 Task: Add the paused flows component in the site builder.
Action: Mouse moved to (1302, 97)
Screenshot: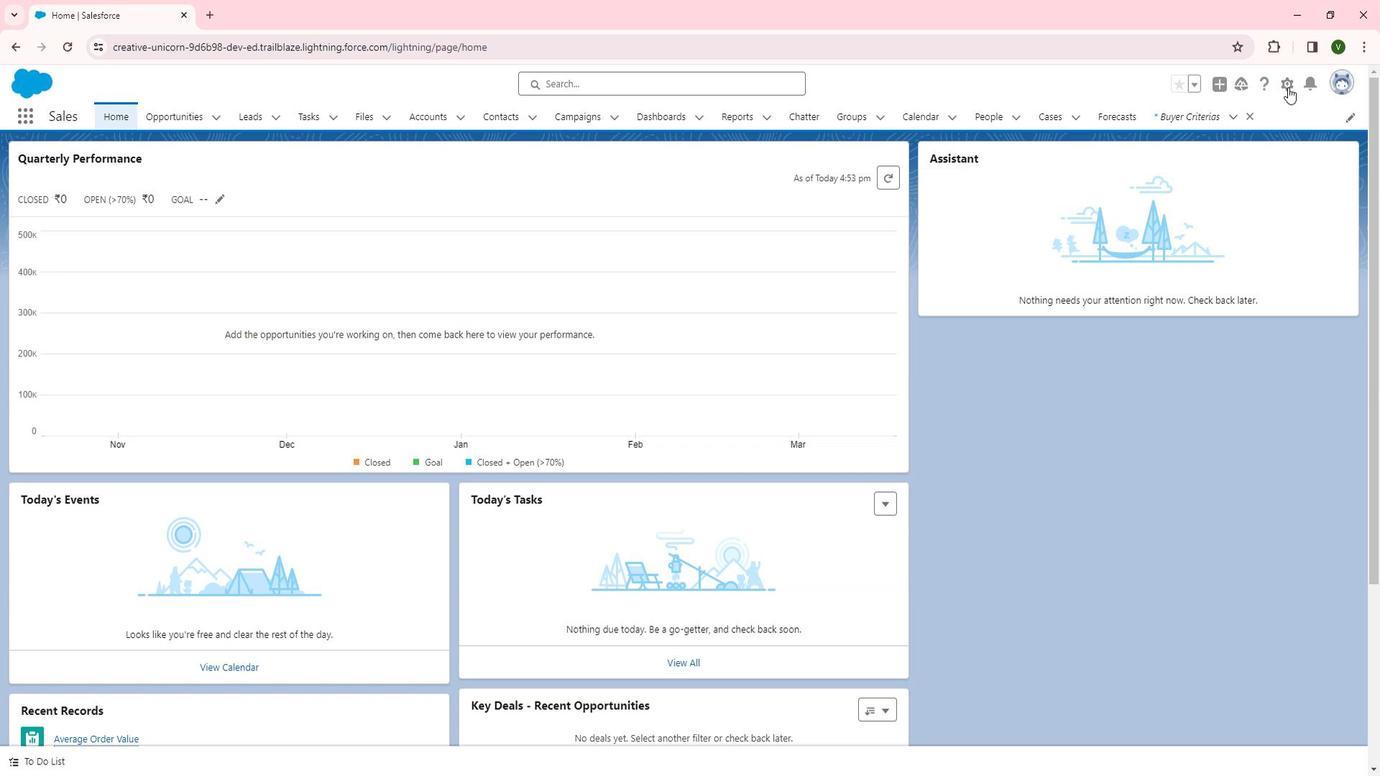 
Action: Mouse pressed left at (1302, 97)
Screenshot: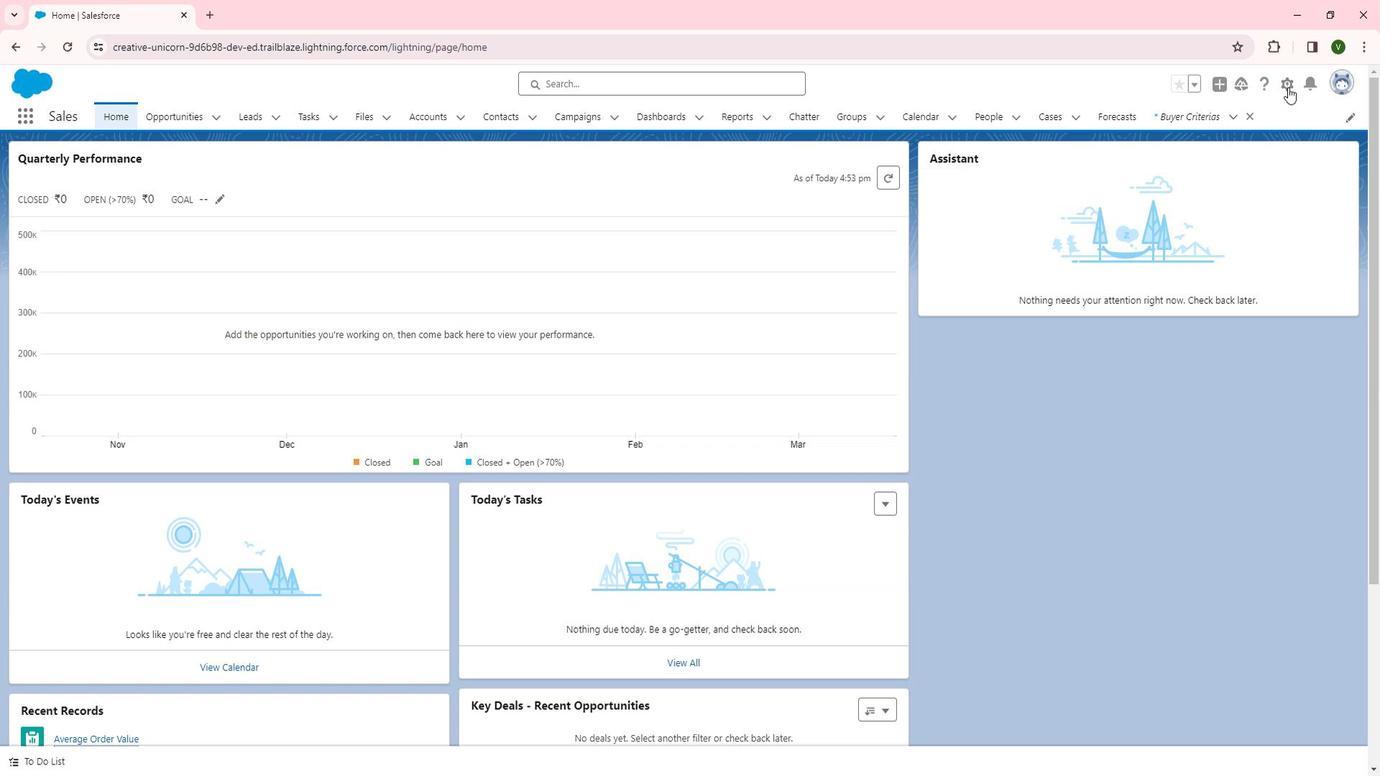 
Action: Mouse moved to (1238, 140)
Screenshot: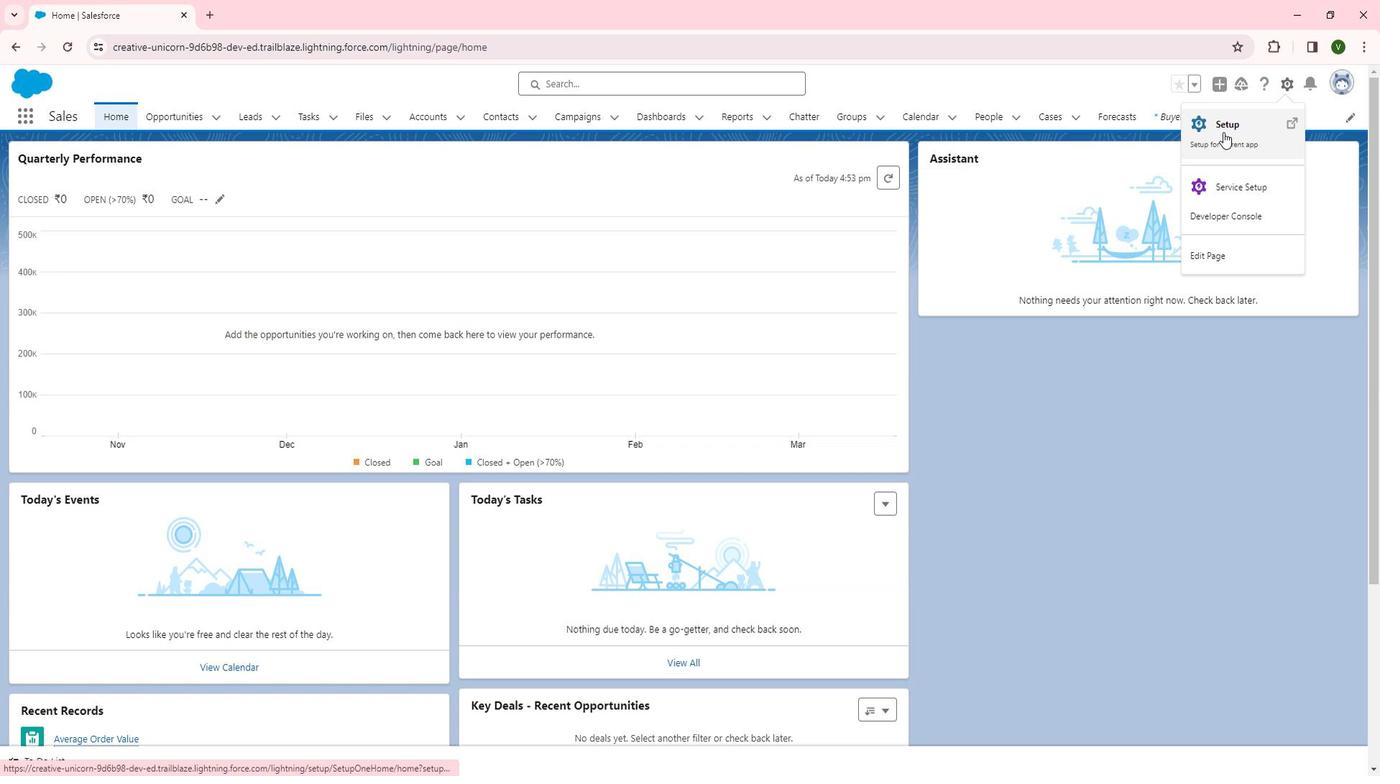 
Action: Mouse pressed left at (1238, 140)
Screenshot: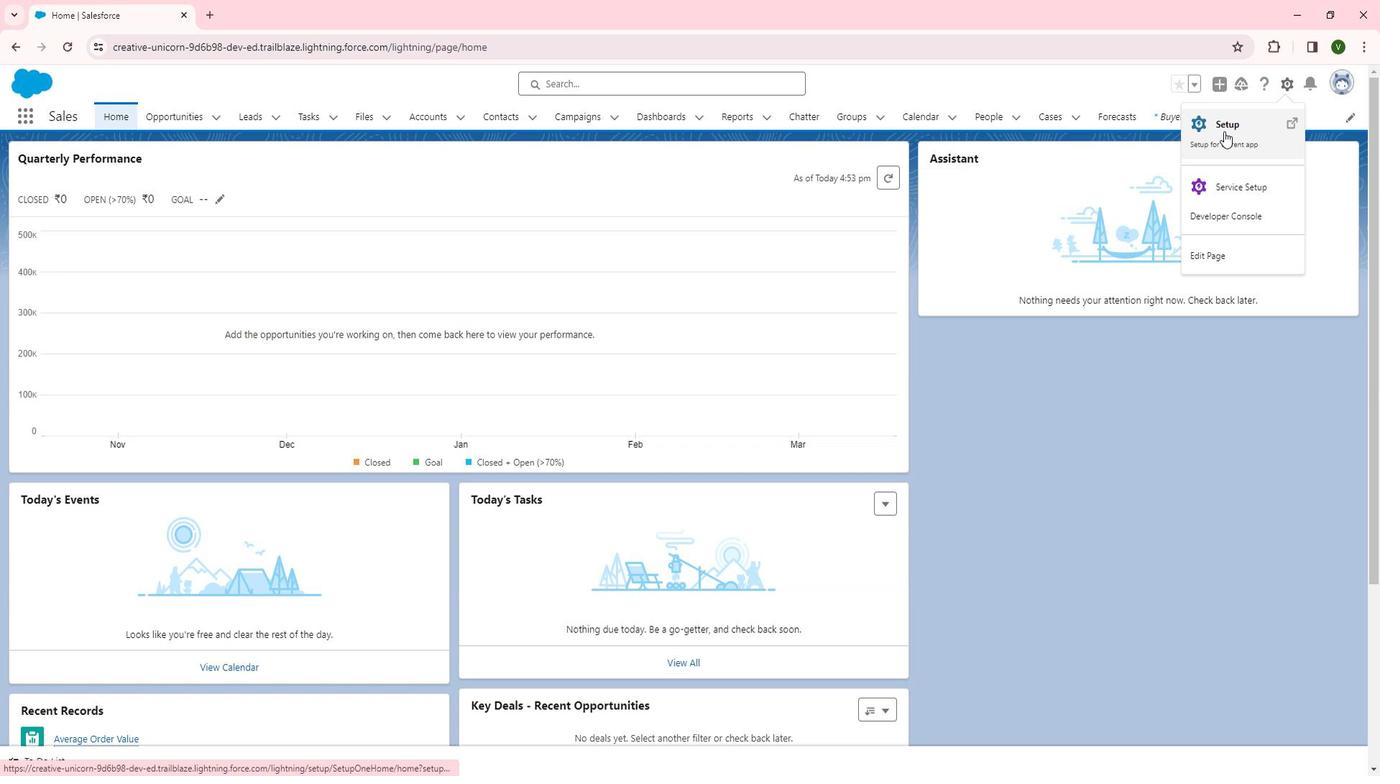 
Action: Mouse moved to (85, 512)
Screenshot: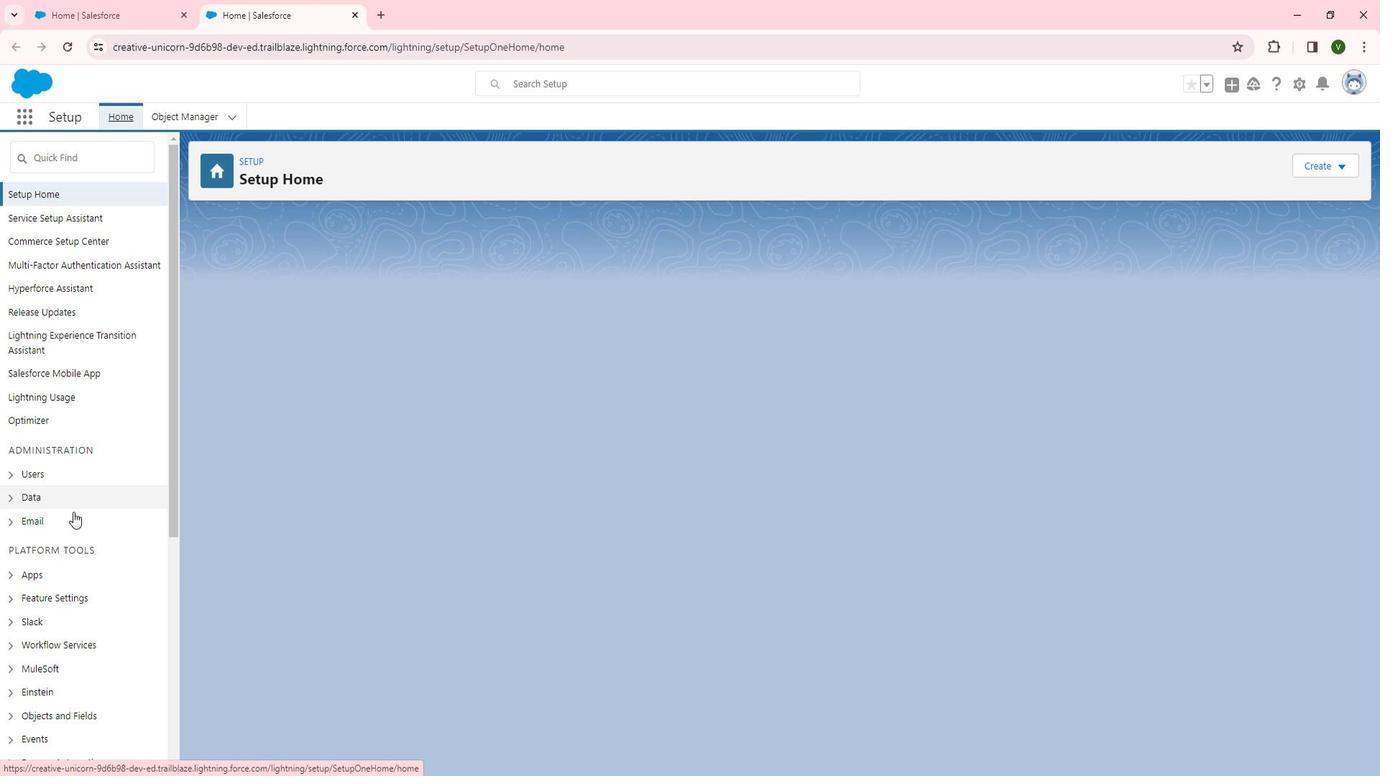 
Action: Mouse scrolled (85, 511) with delta (0, 0)
Screenshot: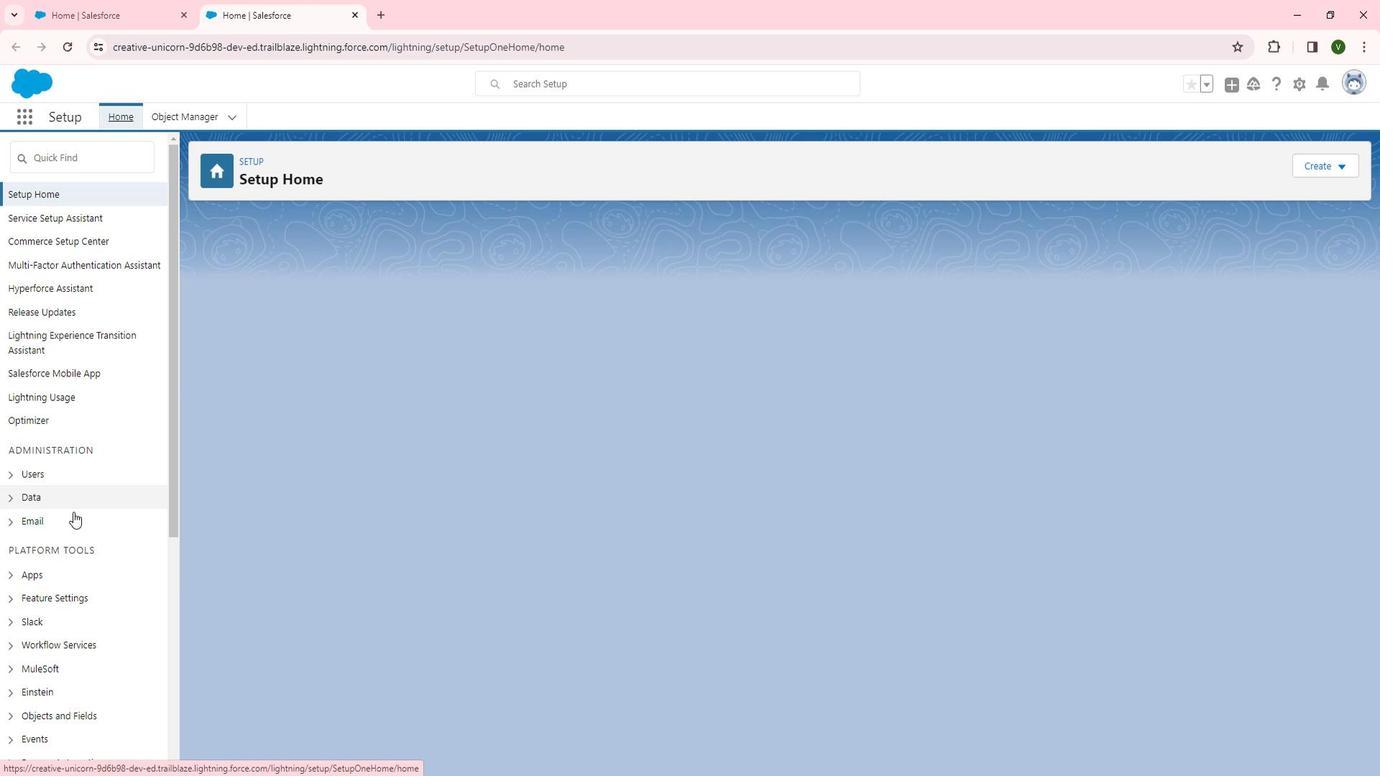 
Action: Mouse moved to (85, 512)
Screenshot: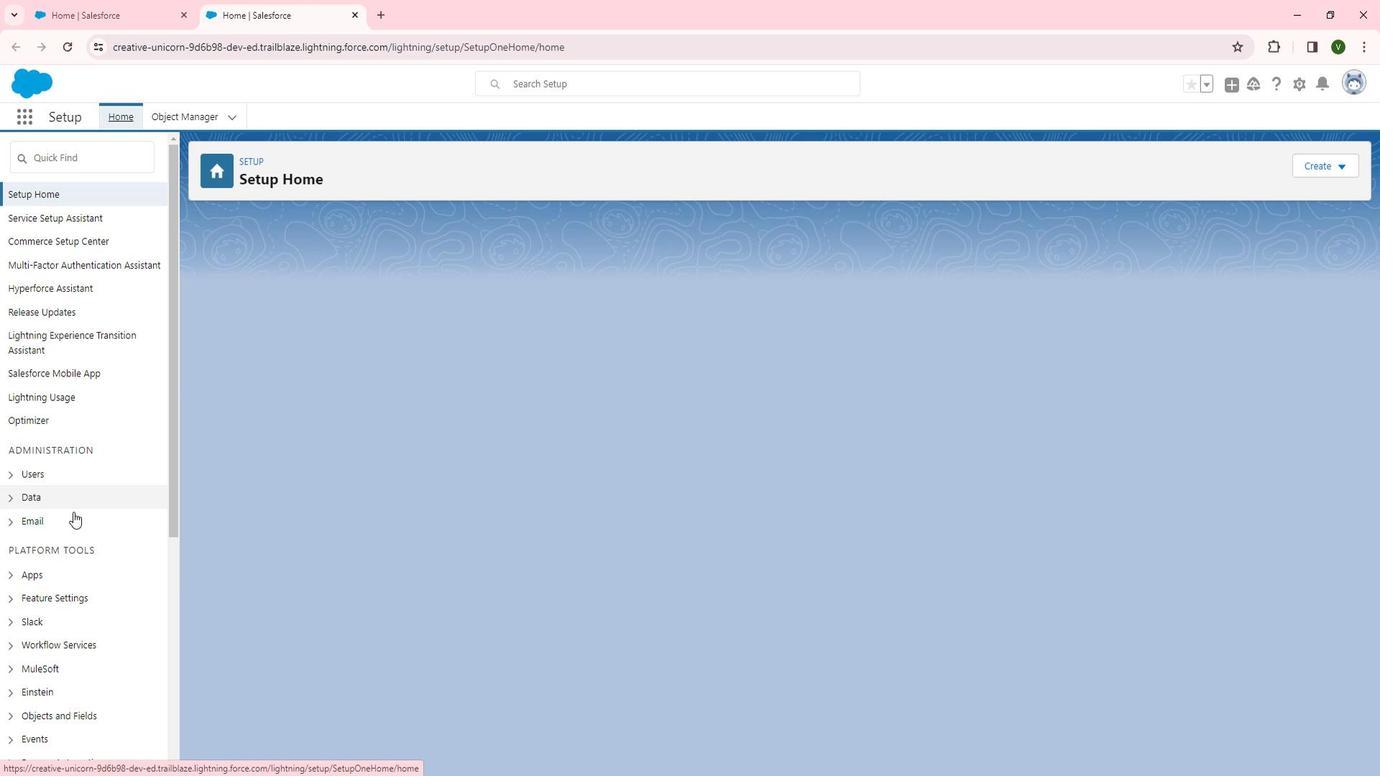 
Action: Mouse scrolled (85, 512) with delta (0, 0)
Screenshot: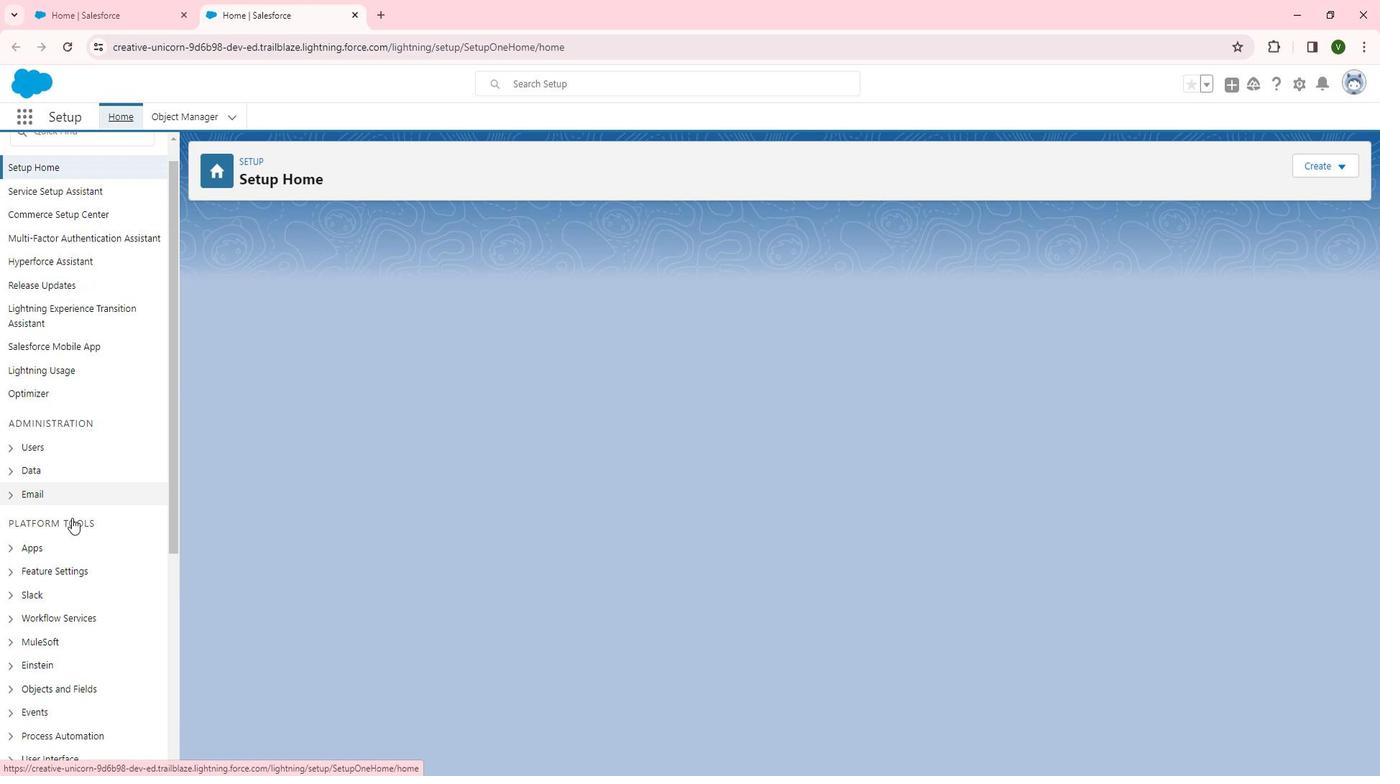 
Action: Mouse scrolled (85, 512) with delta (0, 0)
Screenshot: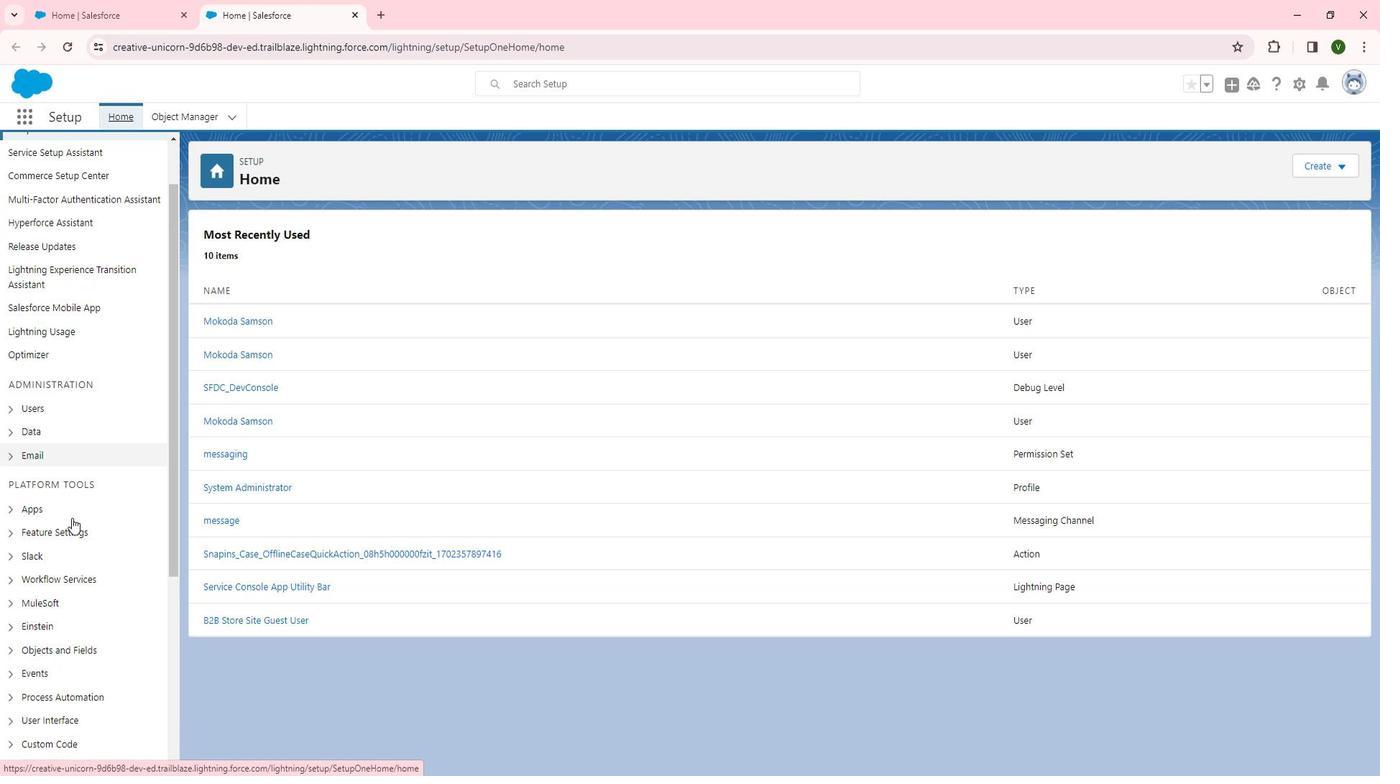 
Action: Mouse moved to (78, 377)
Screenshot: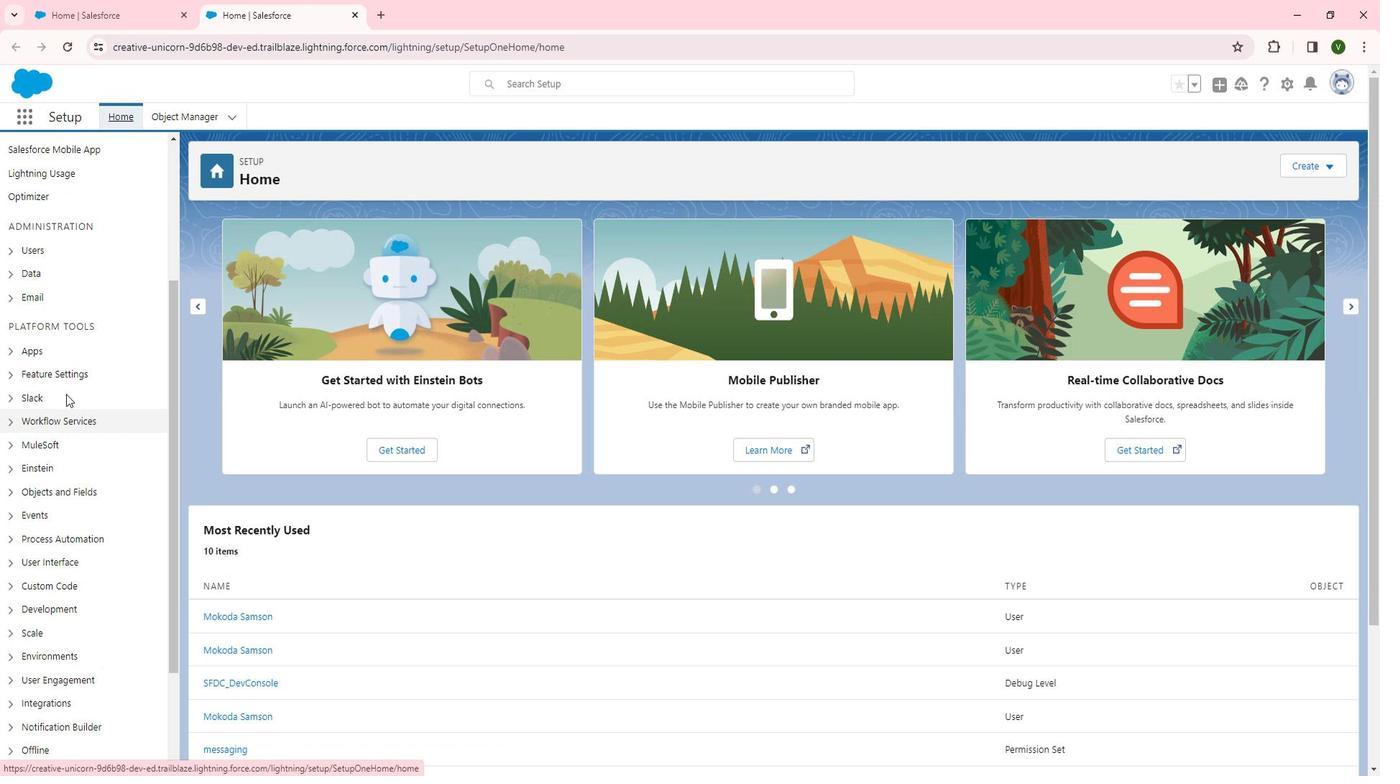 
Action: Mouse pressed left at (78, 377)
Screenshot: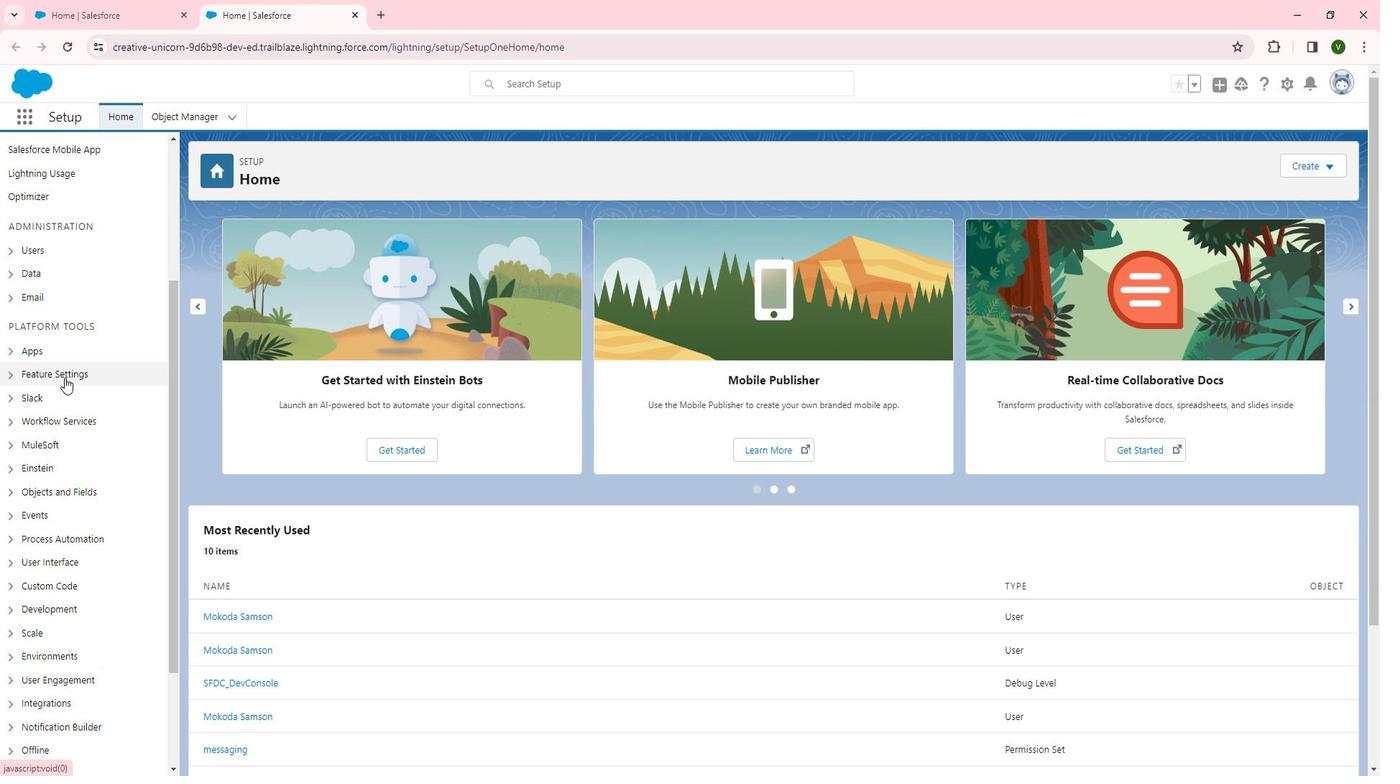 
Action: Mouse moved to (89, 404)
Screenshot: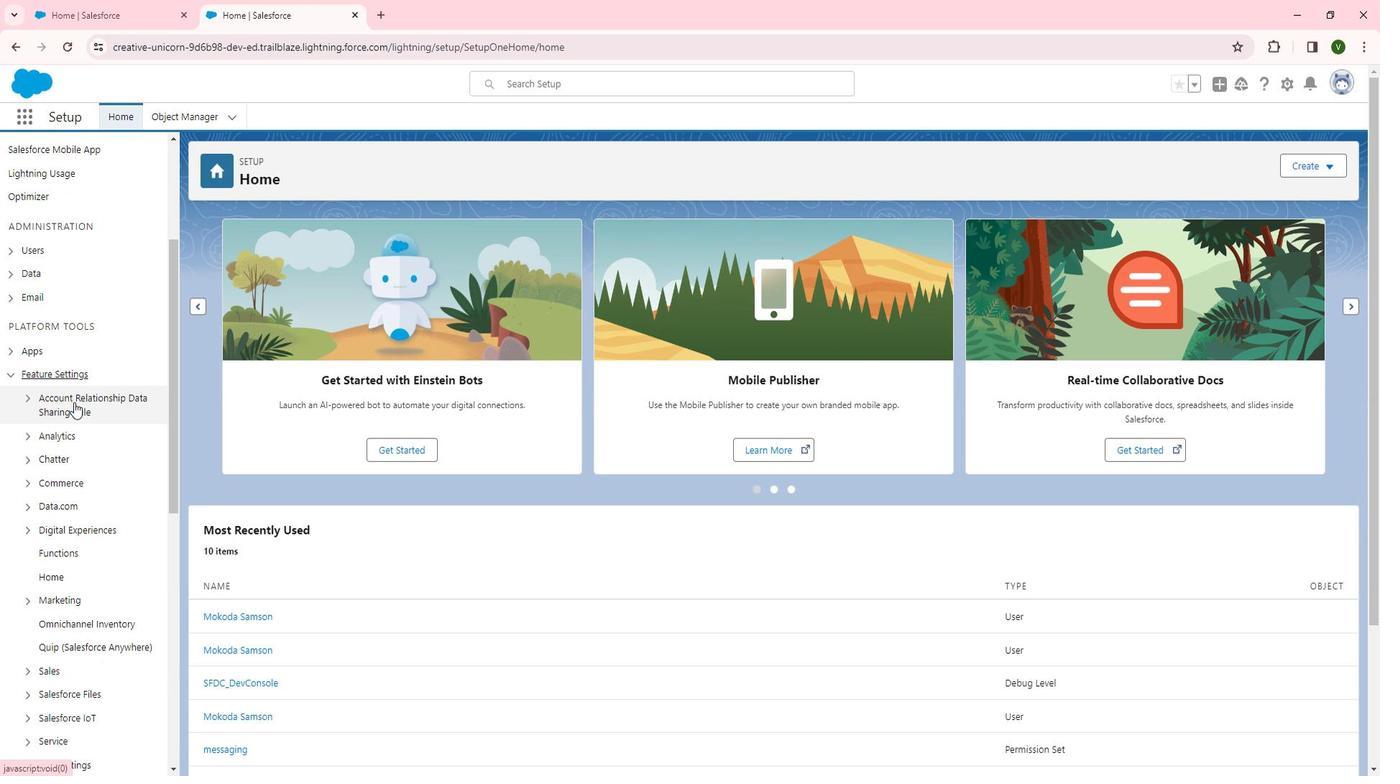 
Action: Mouse scrolled (89, 404) with delta (0, 0)
Screenshot: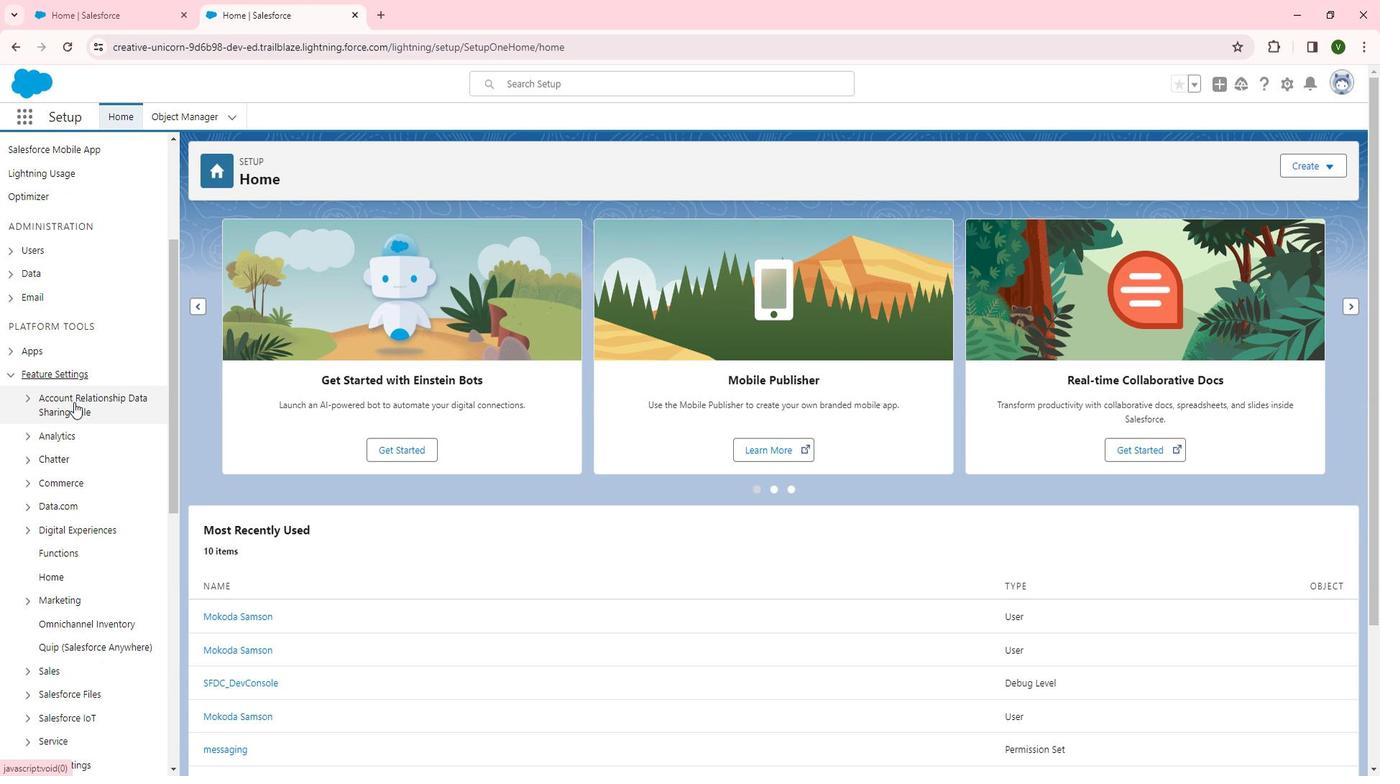 
Action: Mouse scrolled (89, 404) with delta (0, 0)
Screenshot: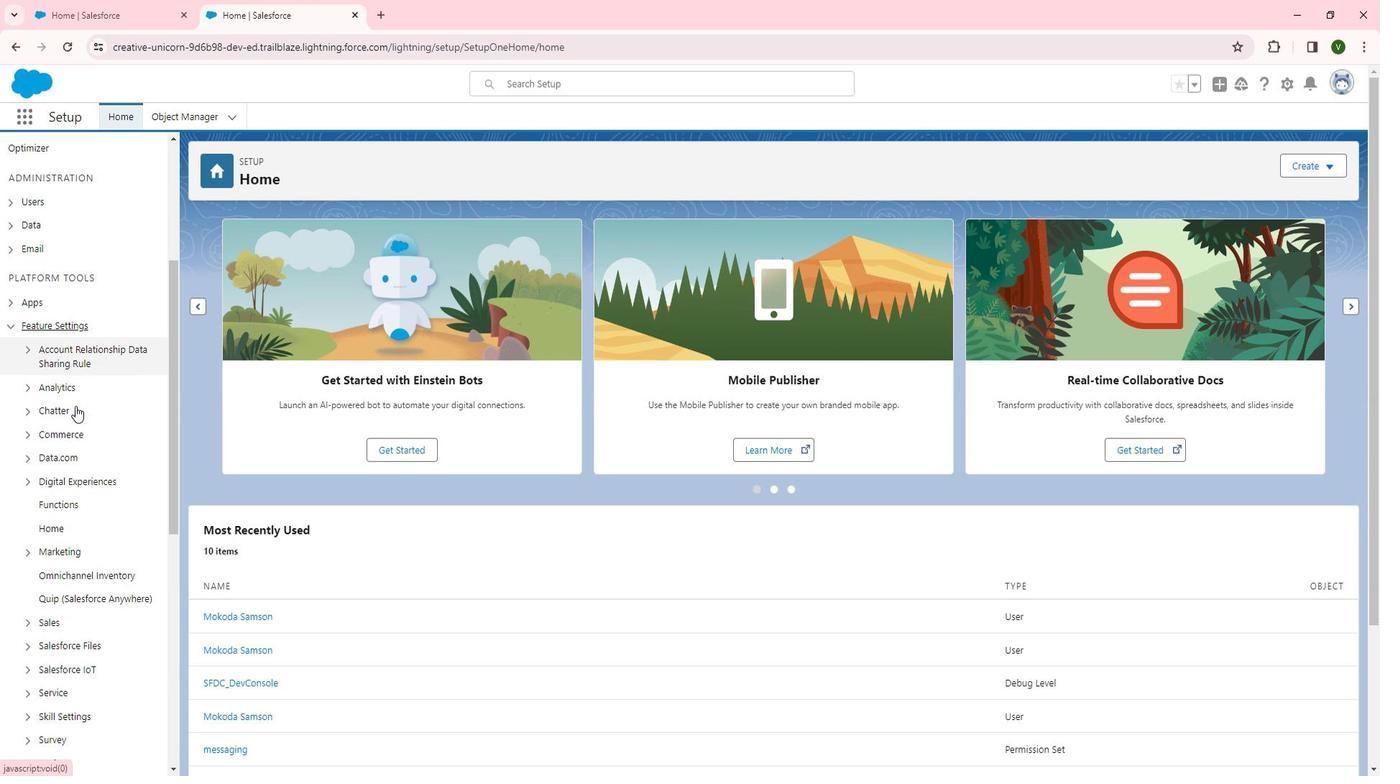 
Action: Mouse moved to (117, 381)
Screenshot: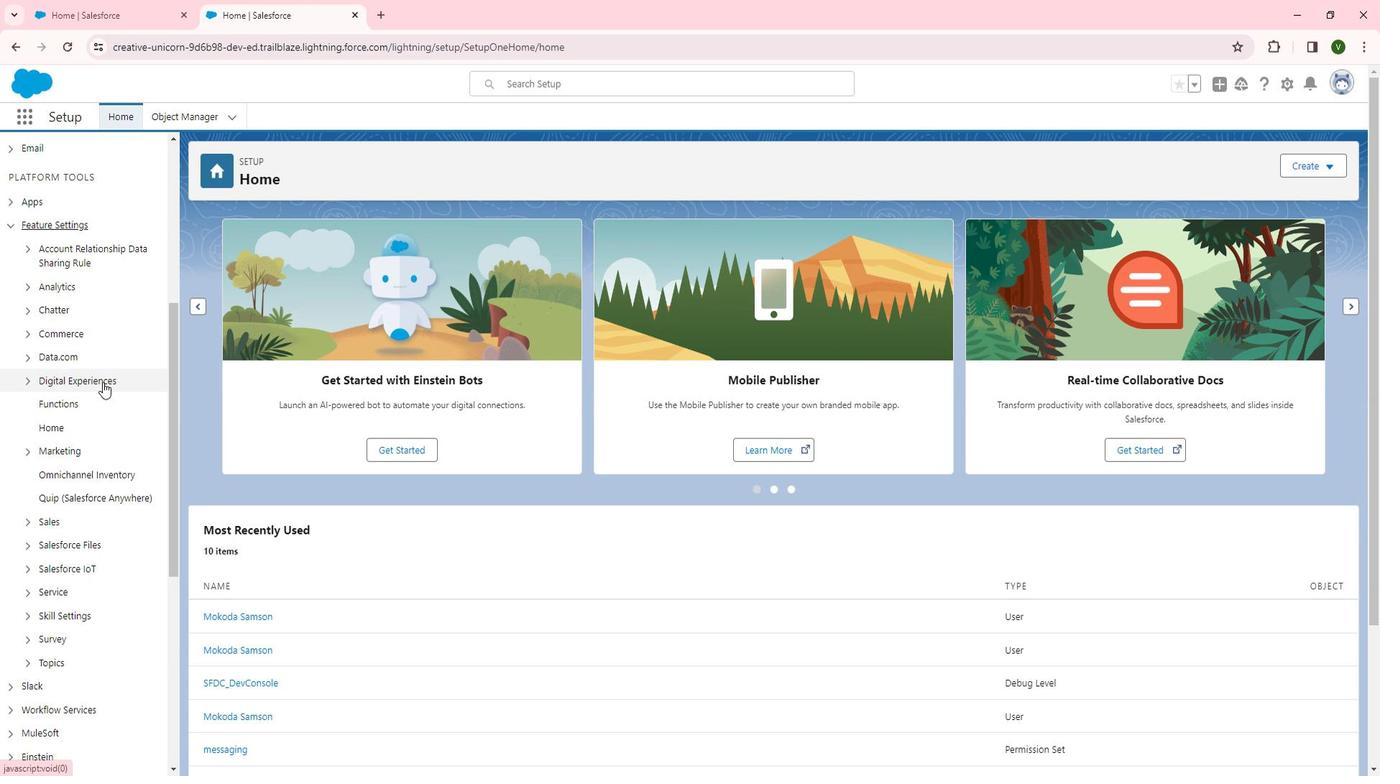 
Action: Mouse pressed left at (117, 381)
Screenshot: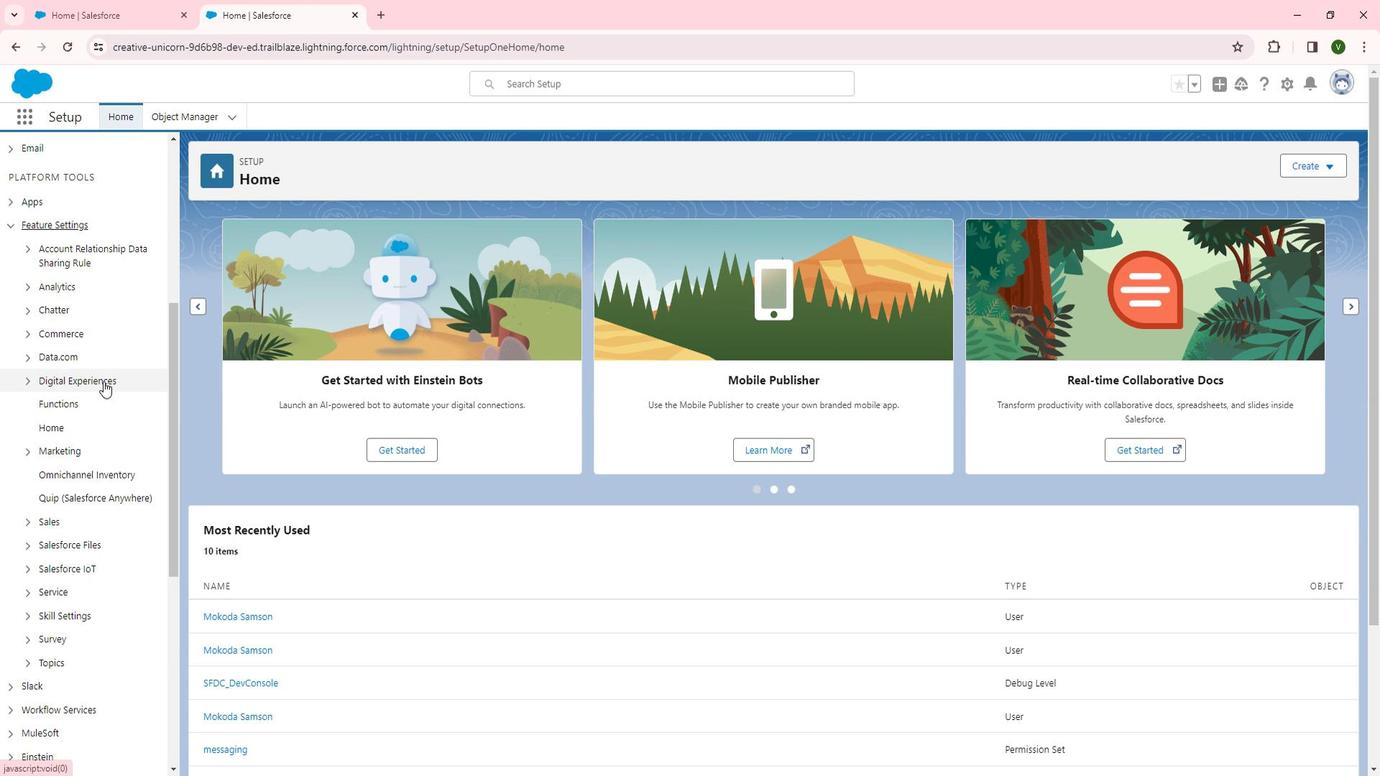 
Action: Mouse moved to (79, 400)
Screenshot: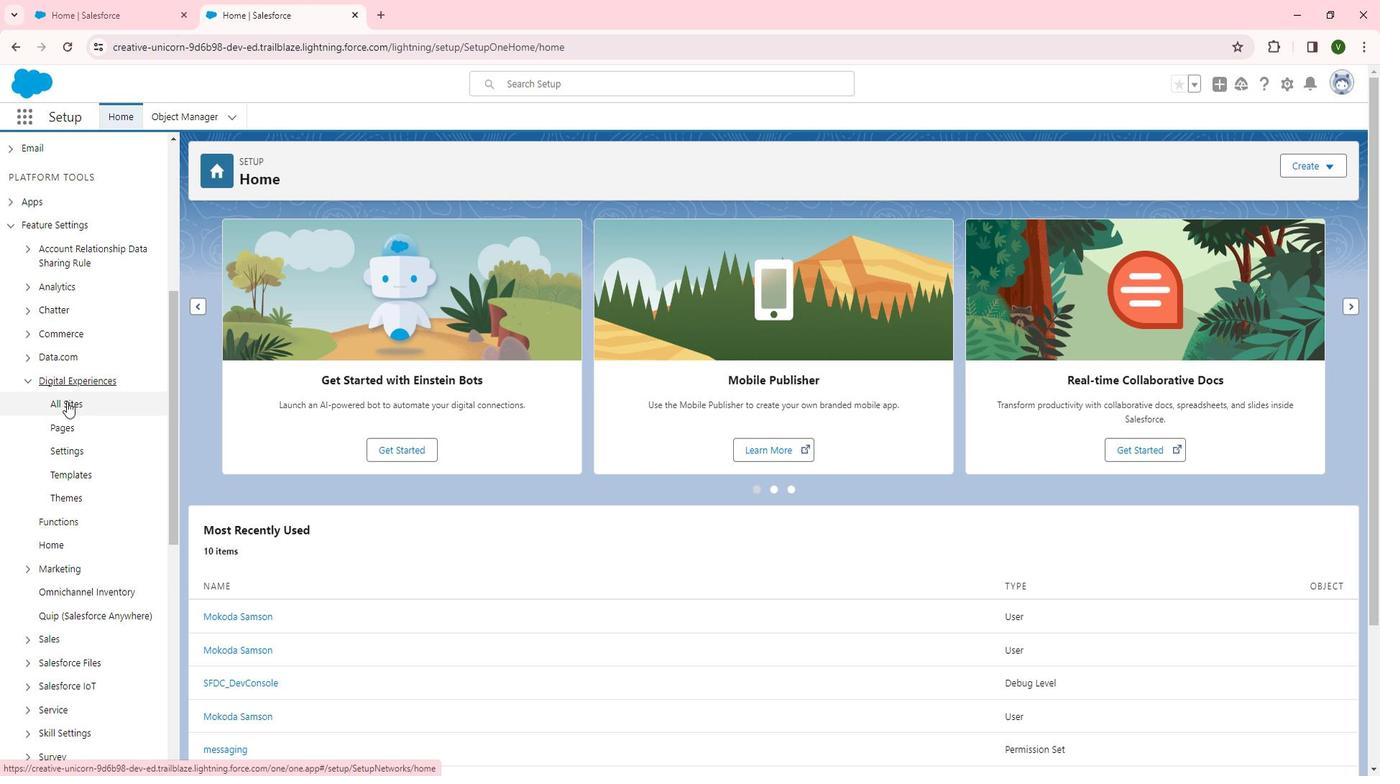 
Action: Mouse pressed left at (79, 400)
Screenshot: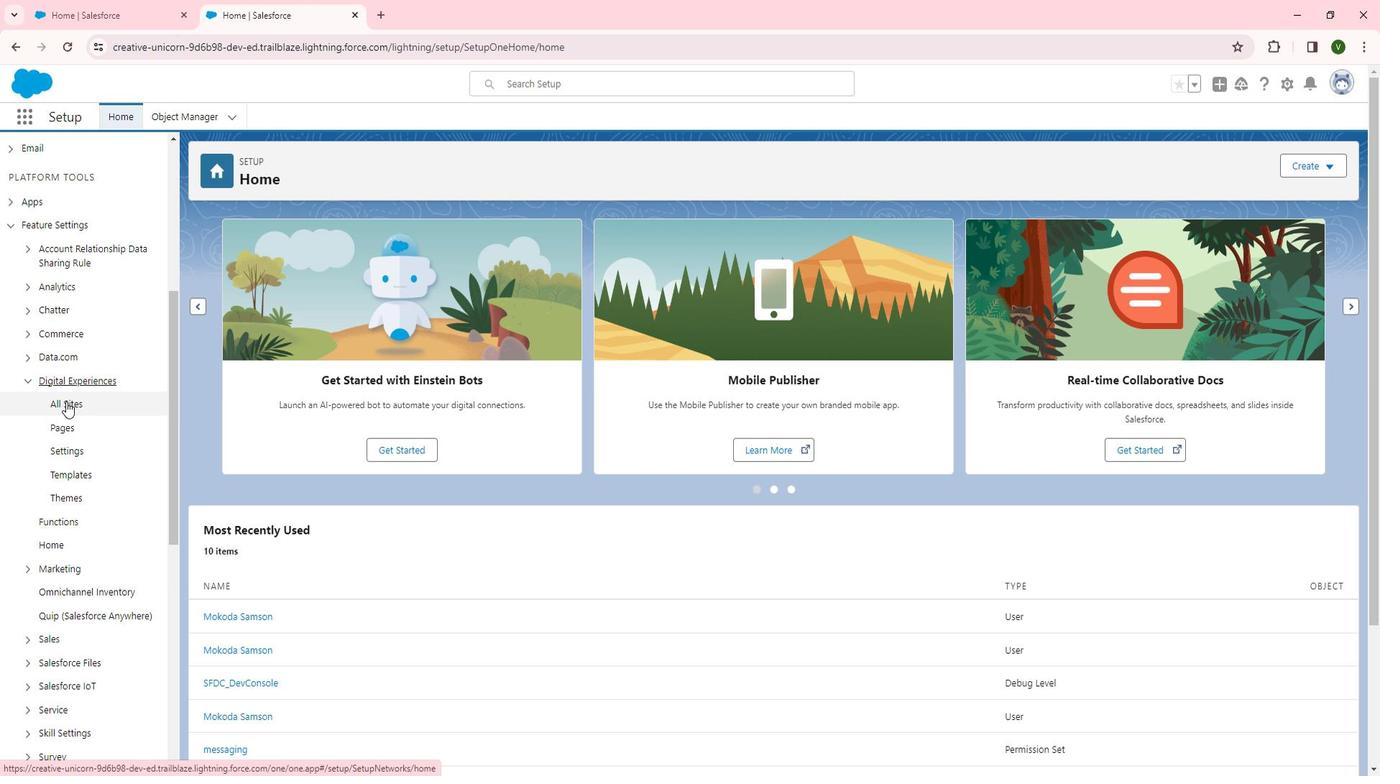 
Action: Mouse moved to (253, 422)
Screenshot: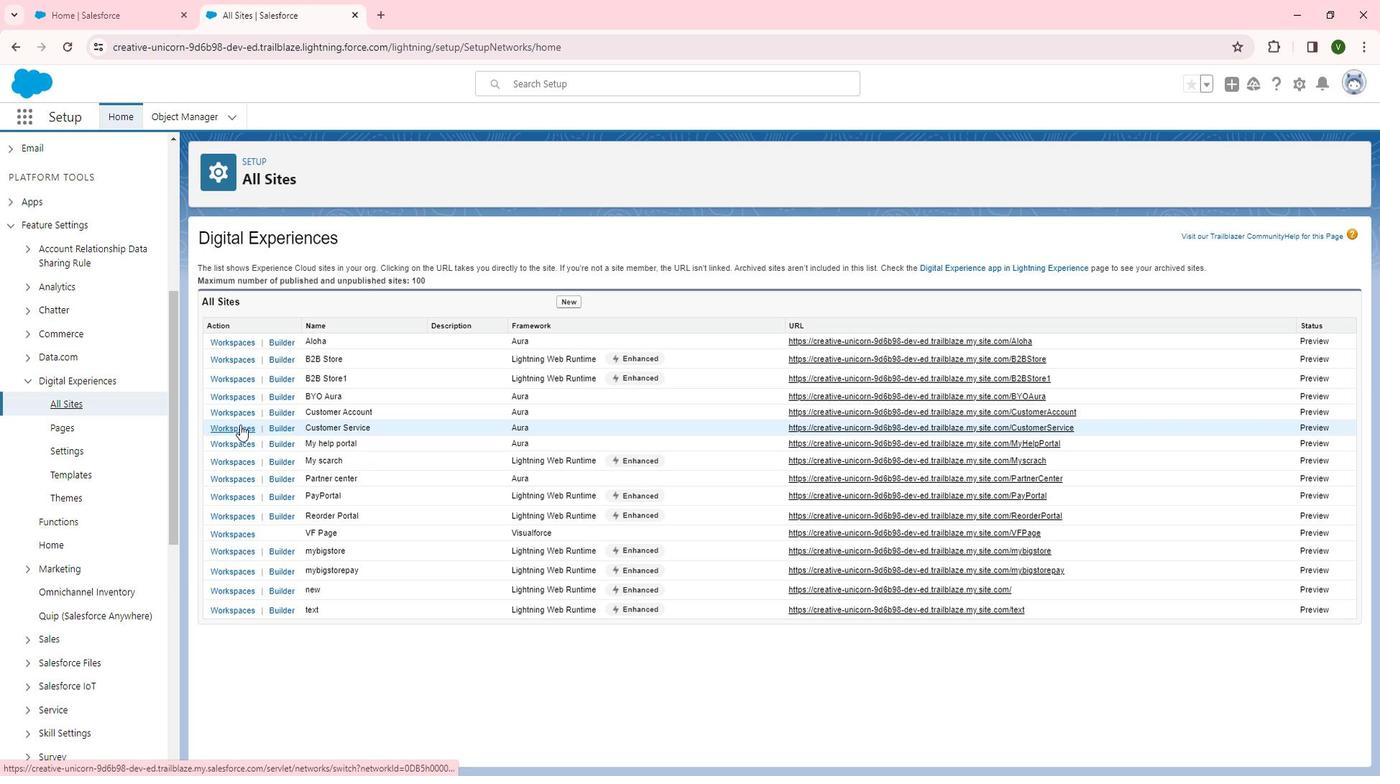 
Action: Mouse pressed left at (253, 422)
Screenshot: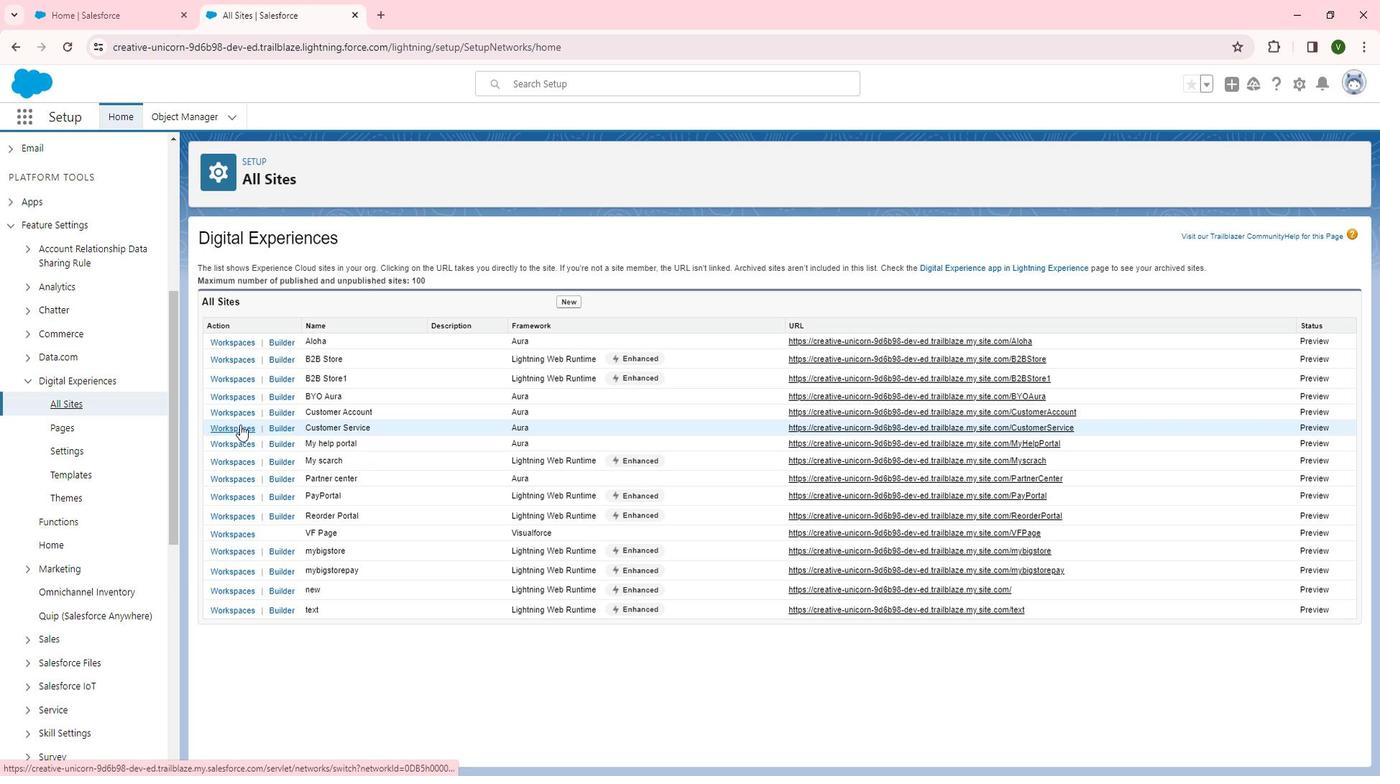 
Action: Mouse moved to (241, 368)
Screenshot: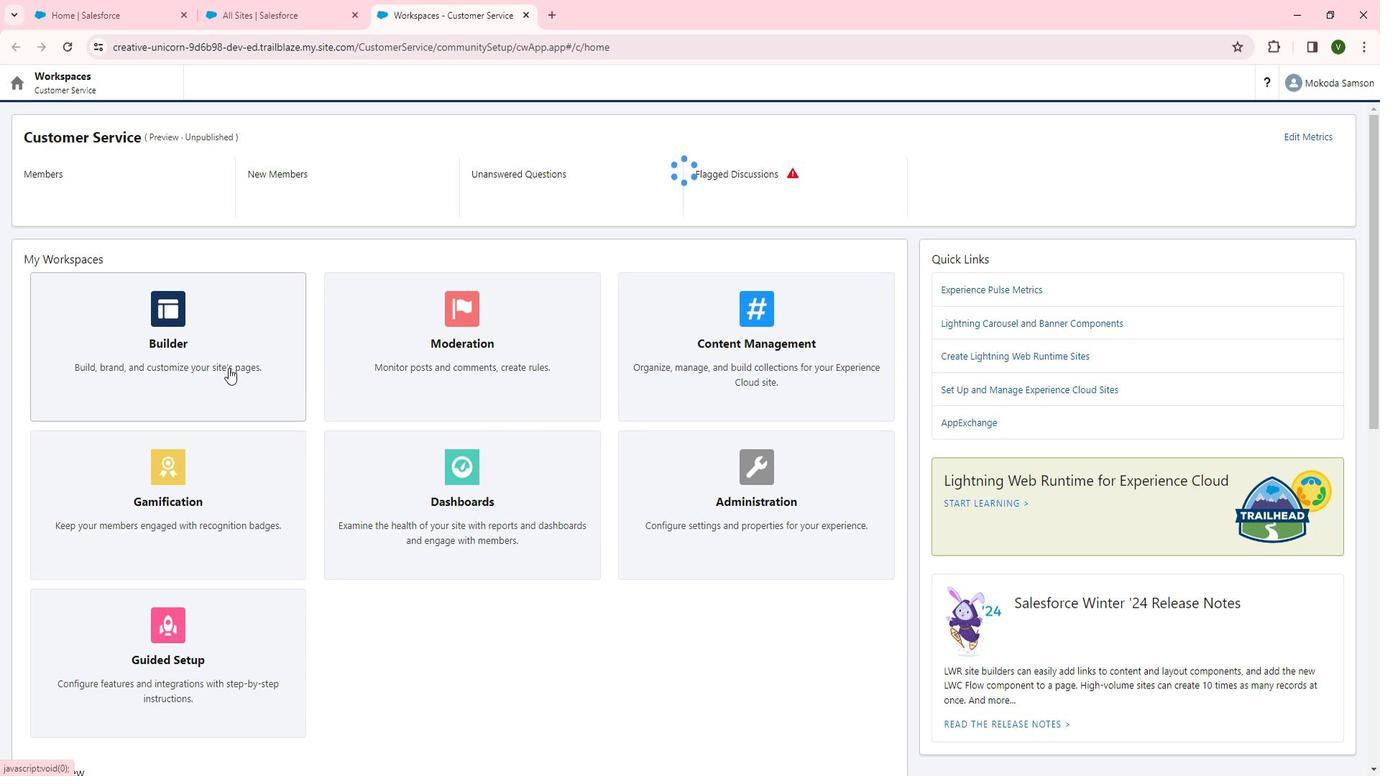 
Action: Mouse pressed left at (241, 368)
Screenshot: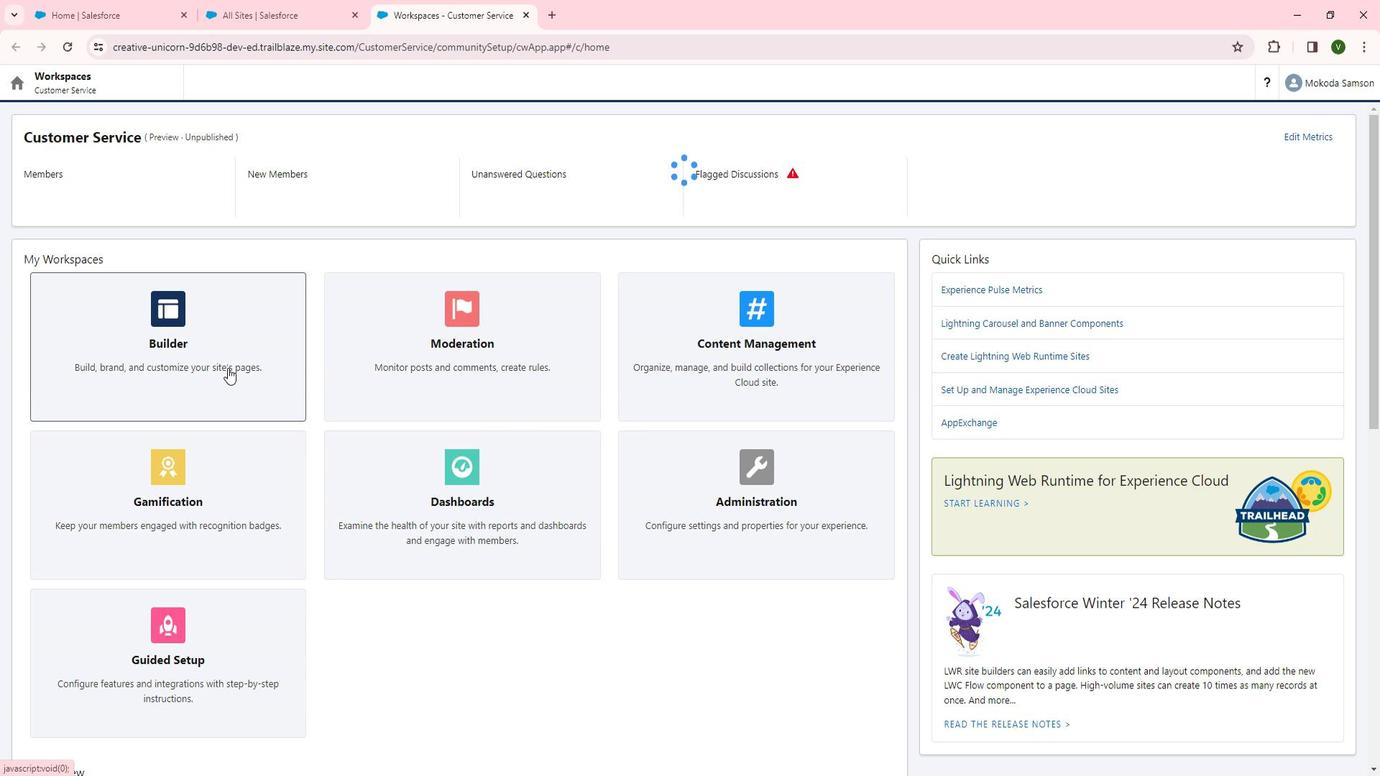 
Action: Mouse moved to (28, 151)
Screenshot: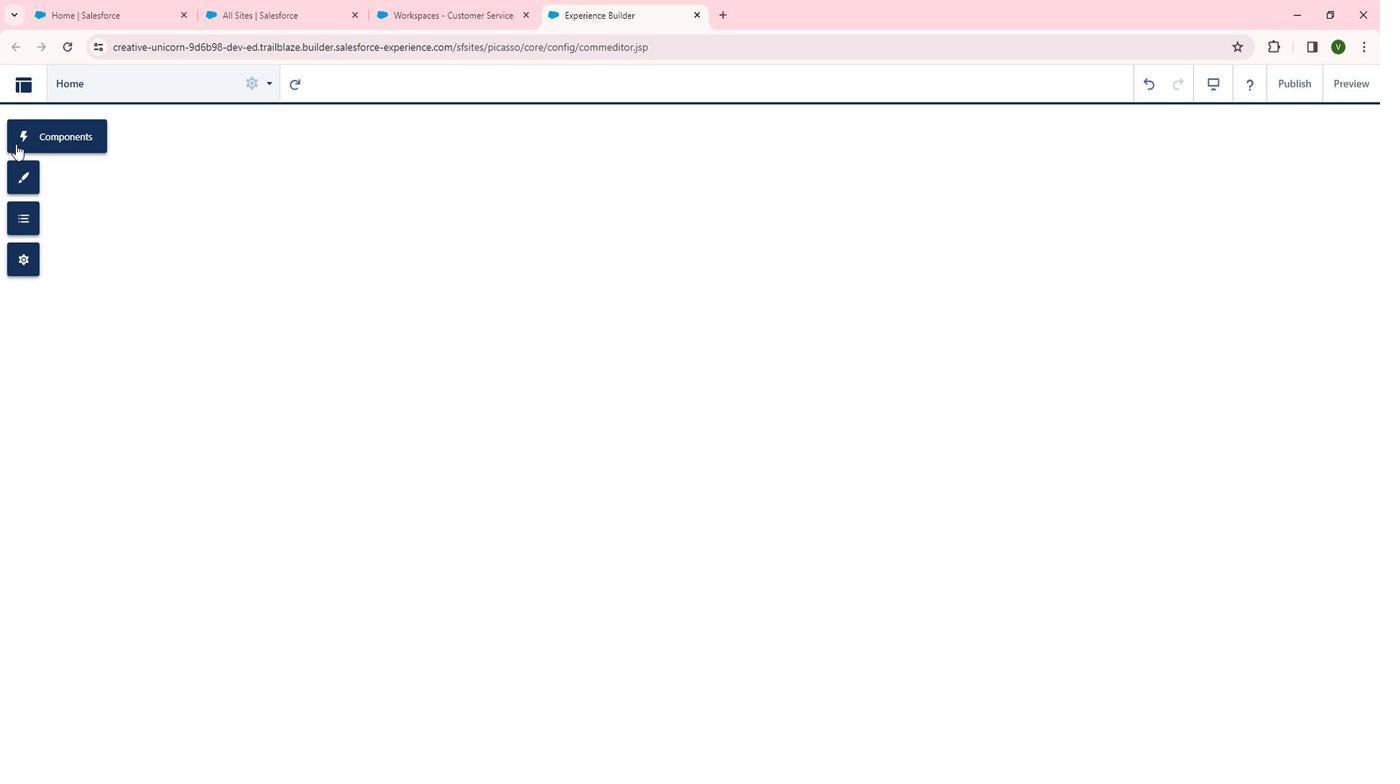 
Action: Mouse pressed left at (28, 151)
Screenshot: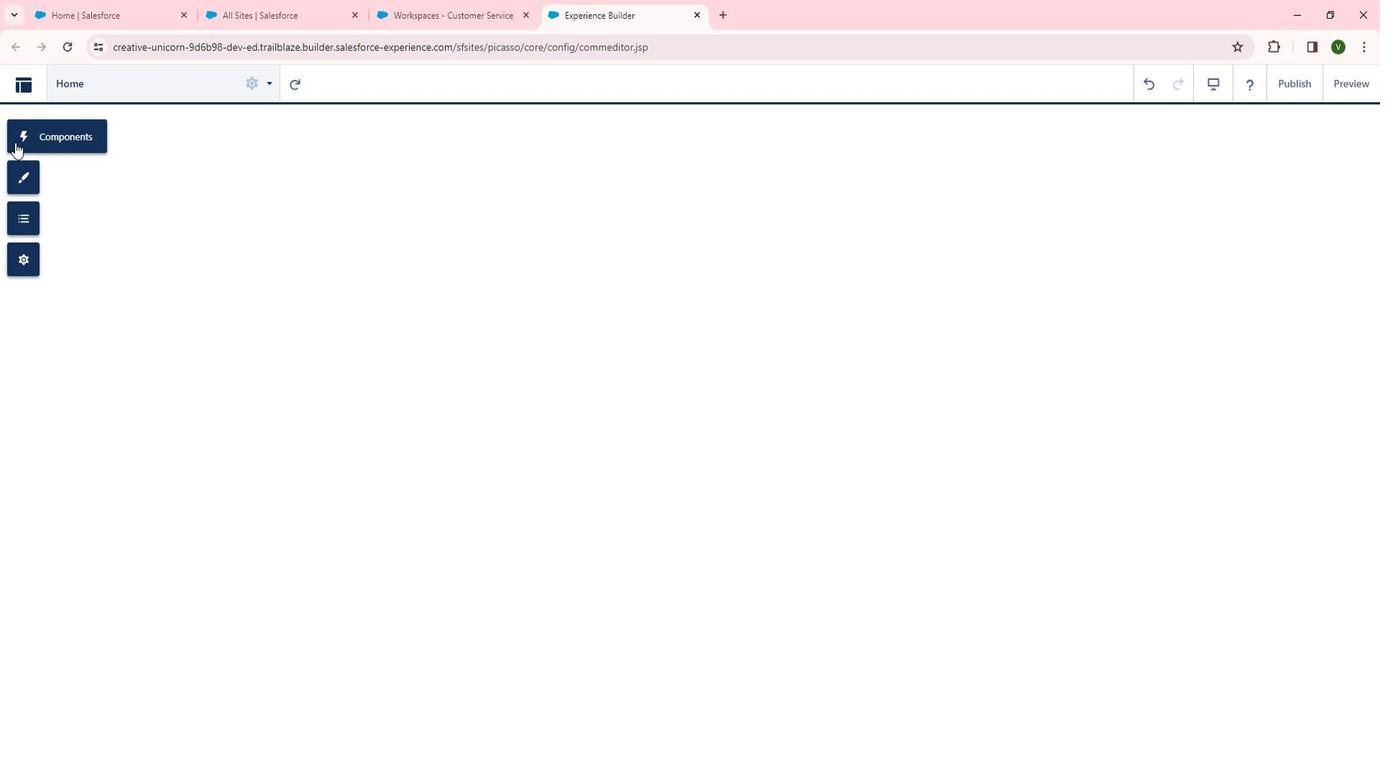 
Action: Mouse moved to (178, 404)
Screenshot: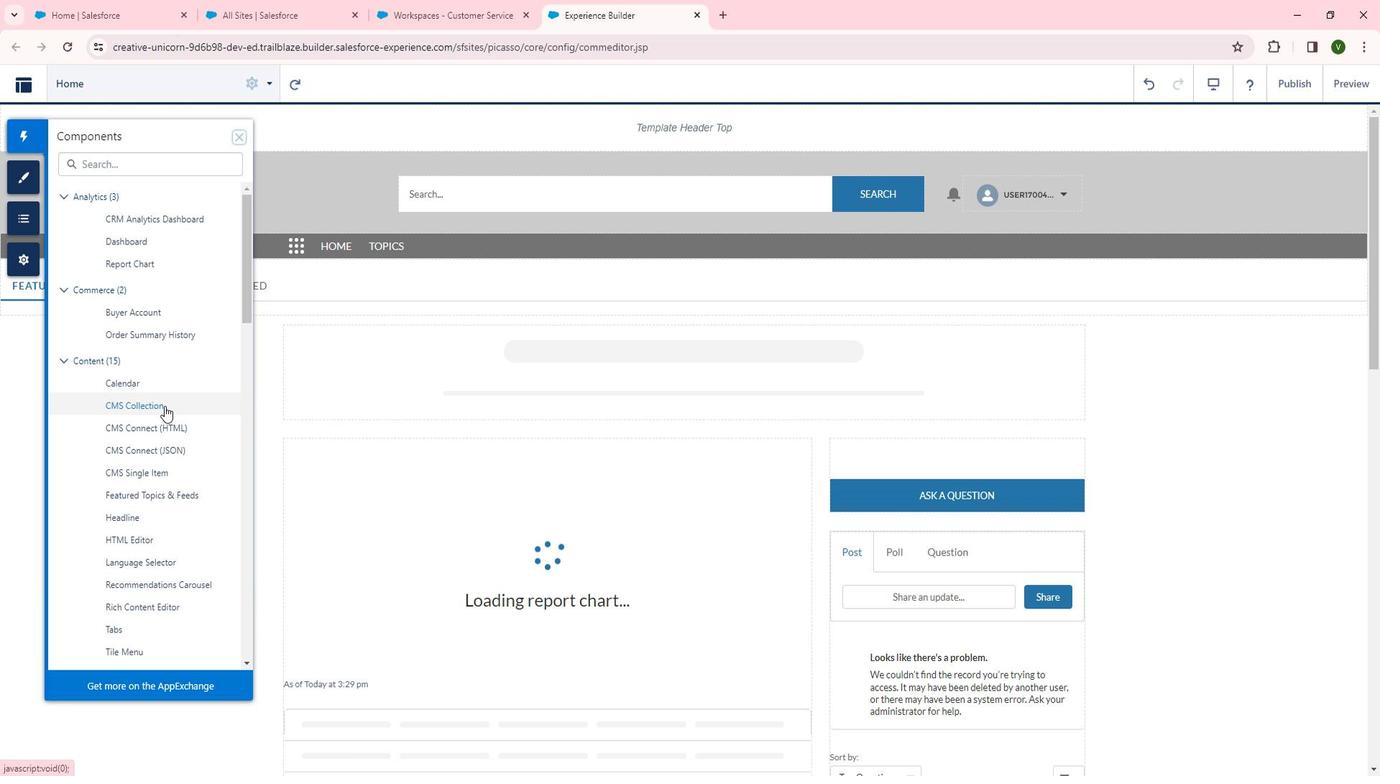 
Action: Mouse scrolled (178, 404) with delta (0, 0)
Screenshot: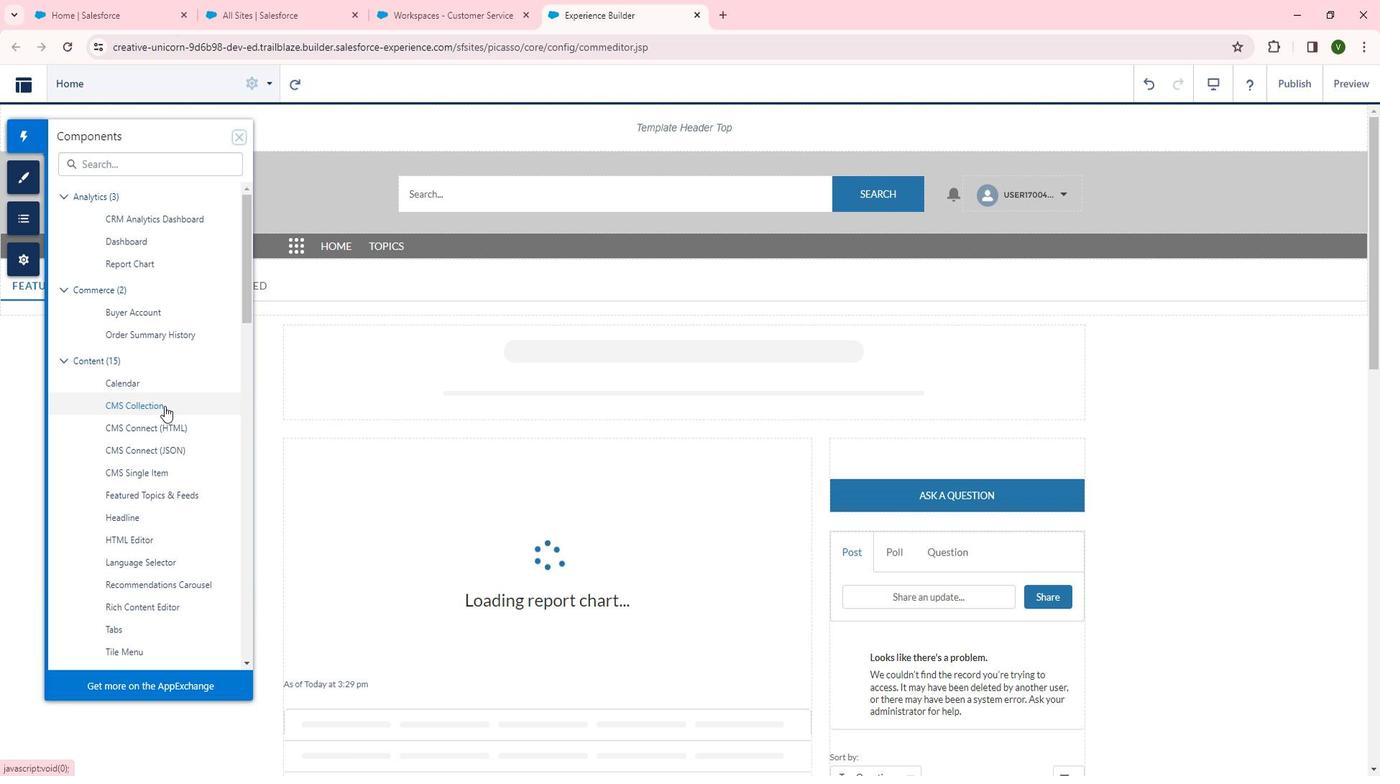 
Action: Mouse scrolled (178, 404) with delta (0, 0)
Screenshot: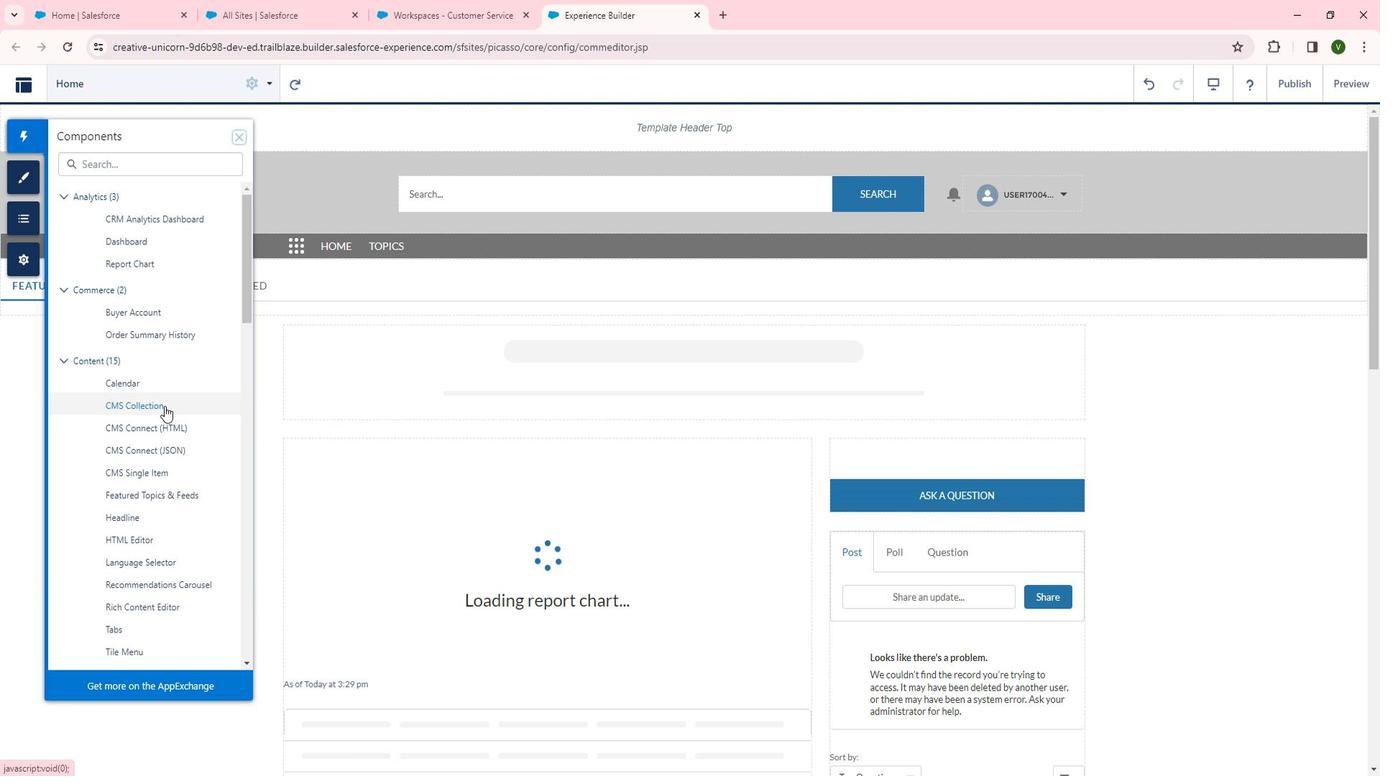 
Action: Mouse scrolled (178, 404) with delta (0, 0)
Screenshot: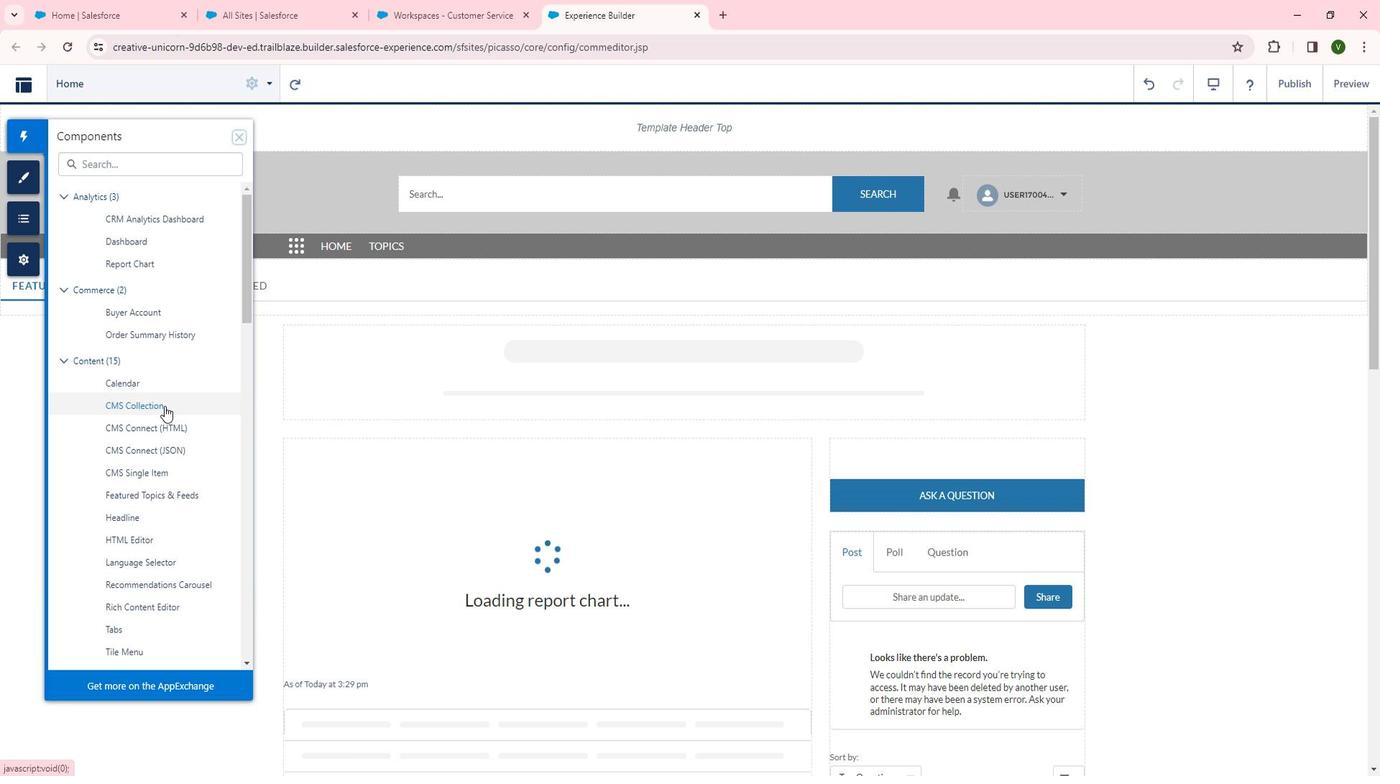 
Action: Mouse scrolled (178, 404) with delta (0, 0)
Screenshot: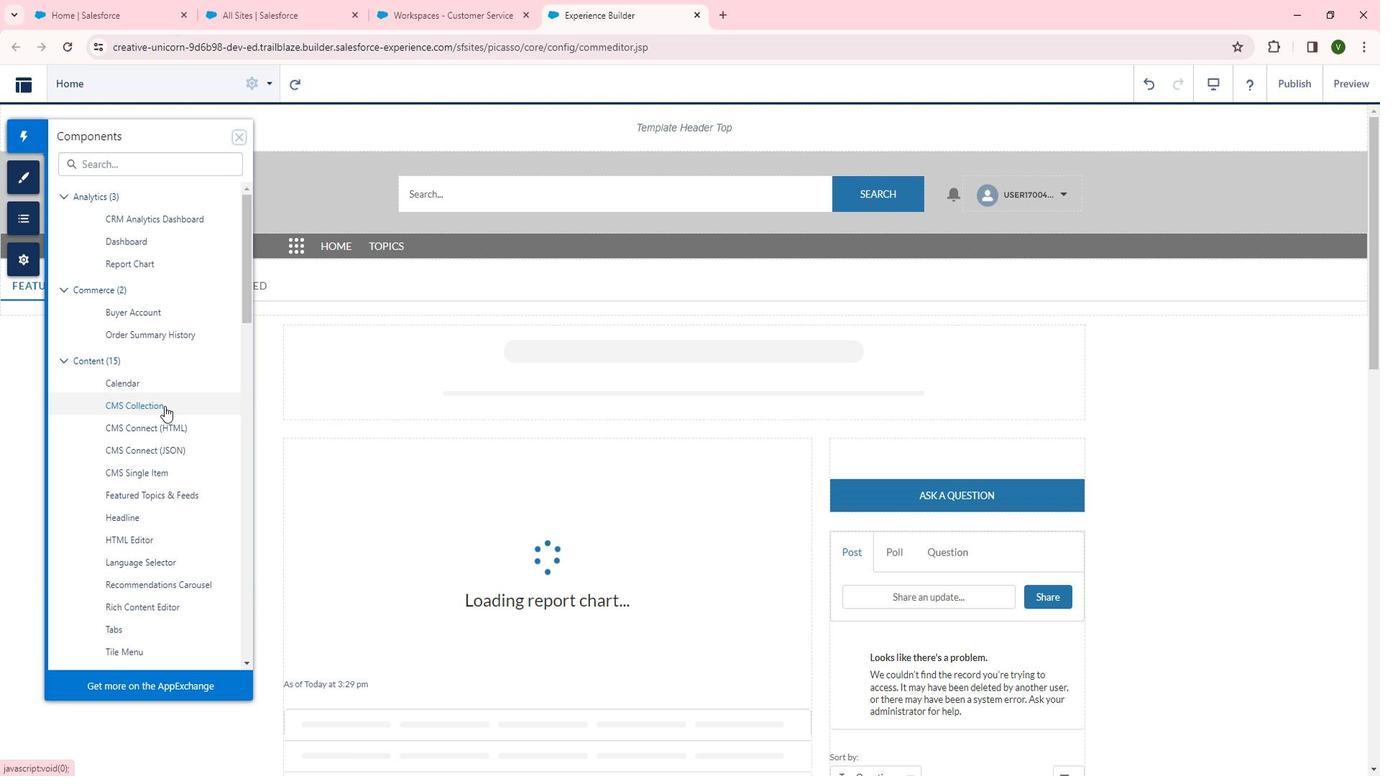 
Action: Mouse moved to (235, 412)
Screenshot: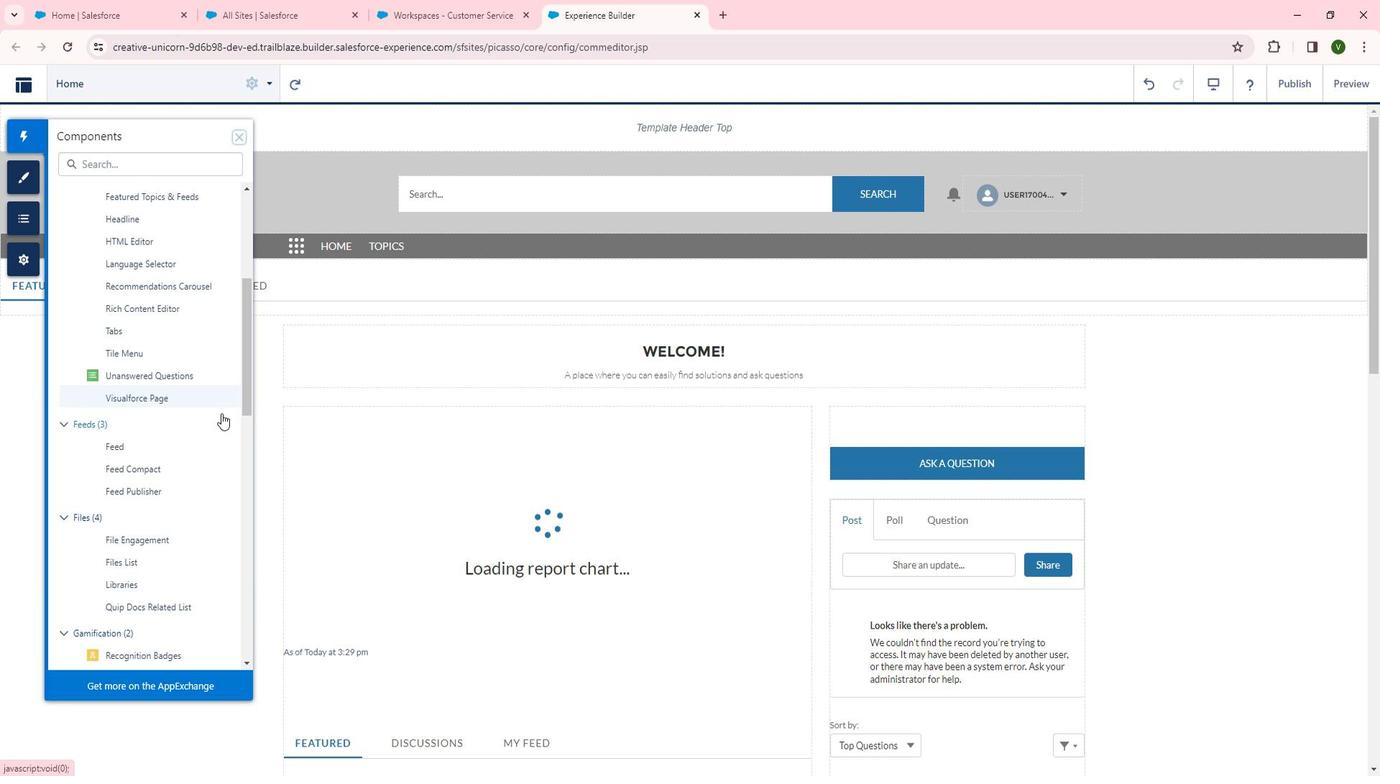 
Action: Mouse scrolled (235, 411) with delta (0, 0)
Screenshot: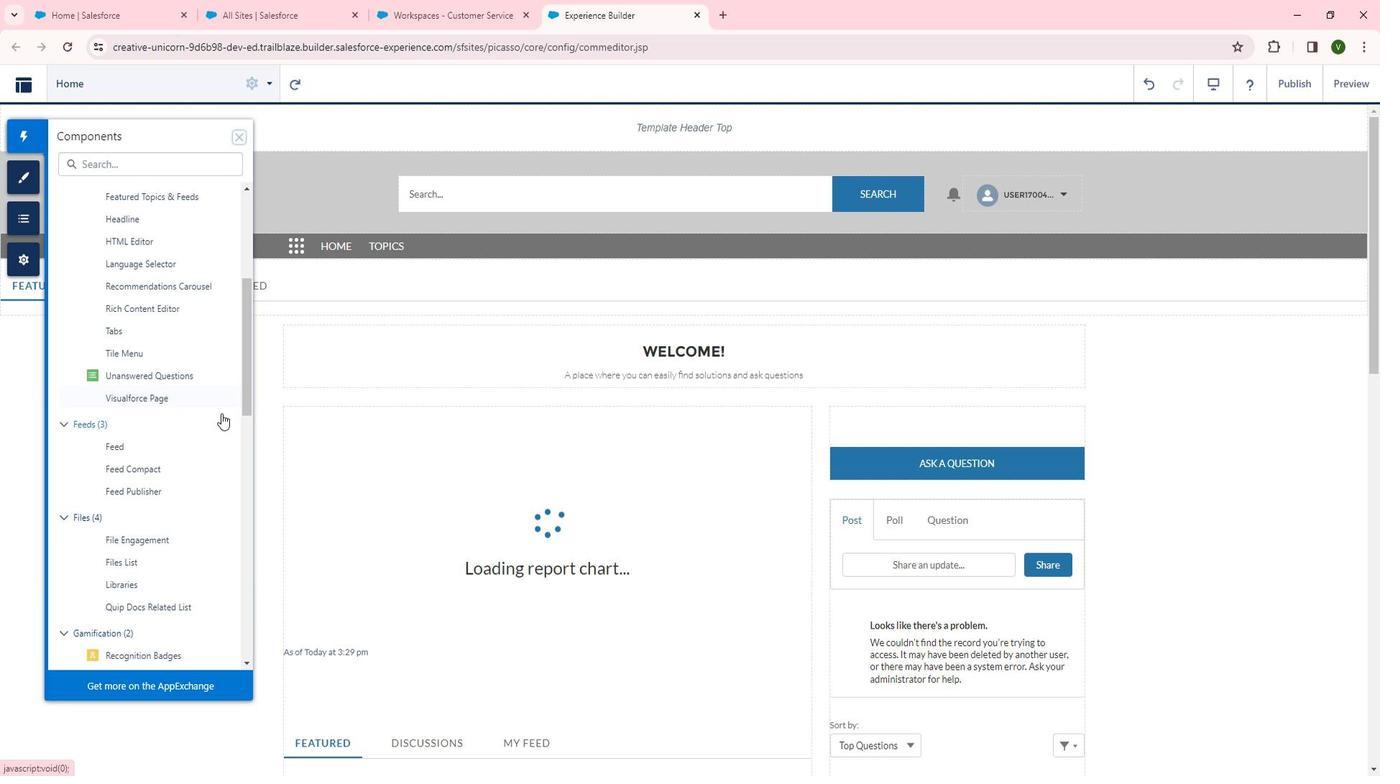
Action: Mouse scrolled (235, 411) with delta (0, 0)
Screenshot: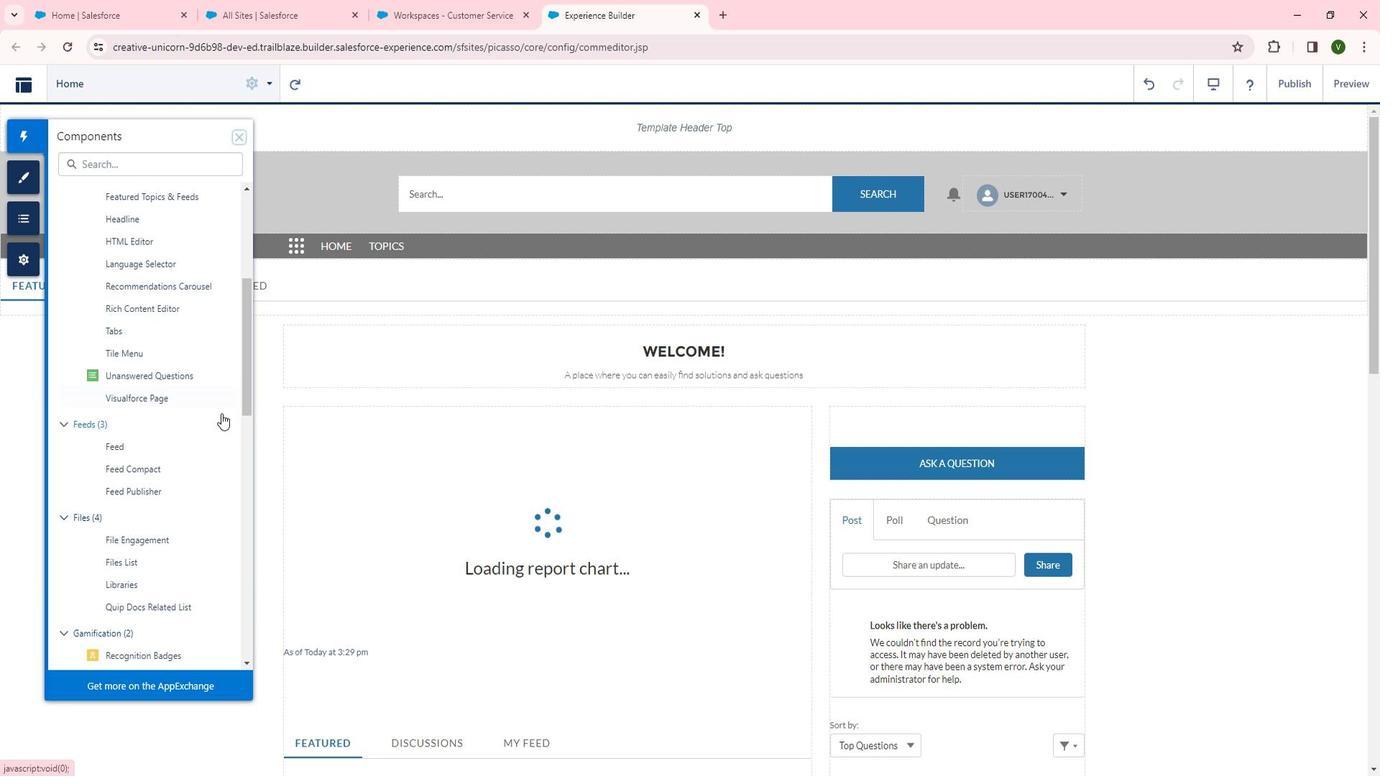 
Action: Mouse scrolled (235, 411) with delta (0, 0)
Screenshot: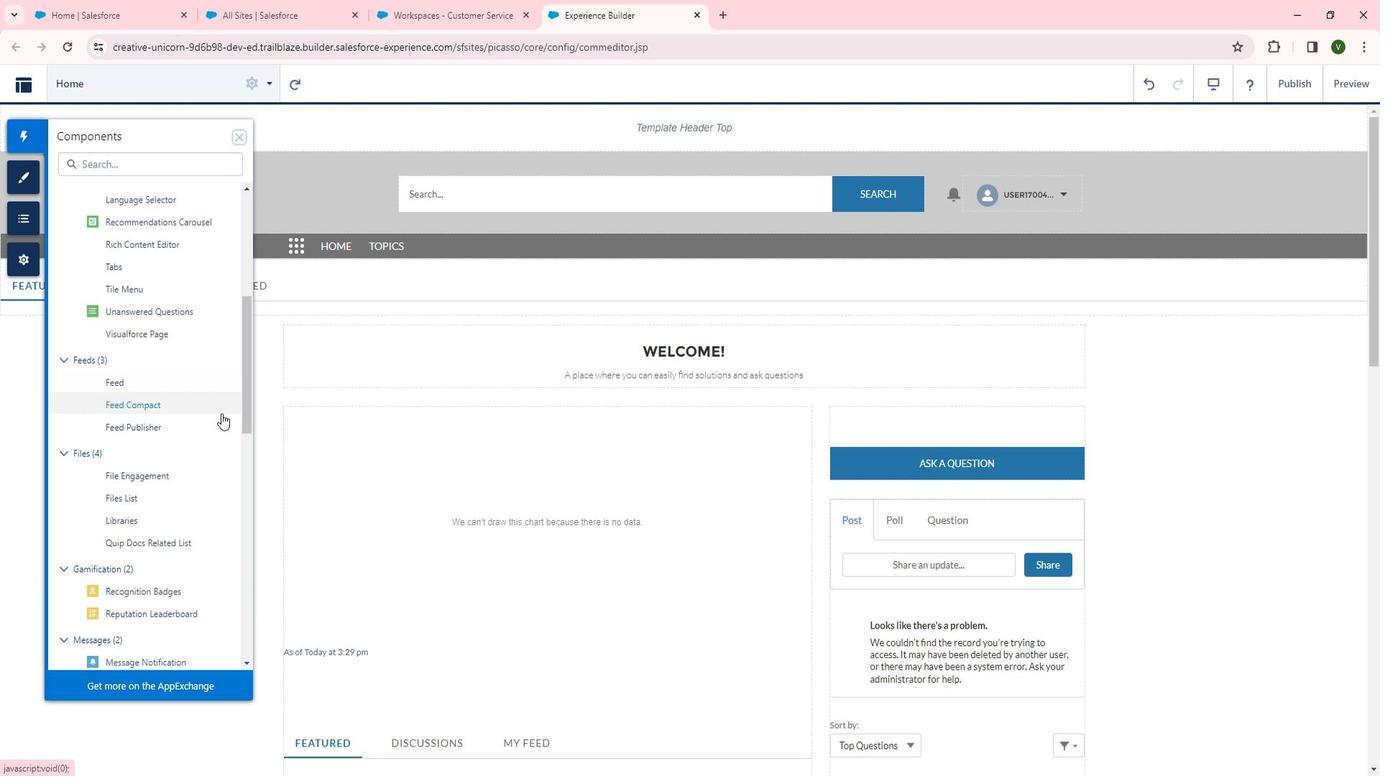 
Action: Mouse moved to (232, 412)
Screenshot: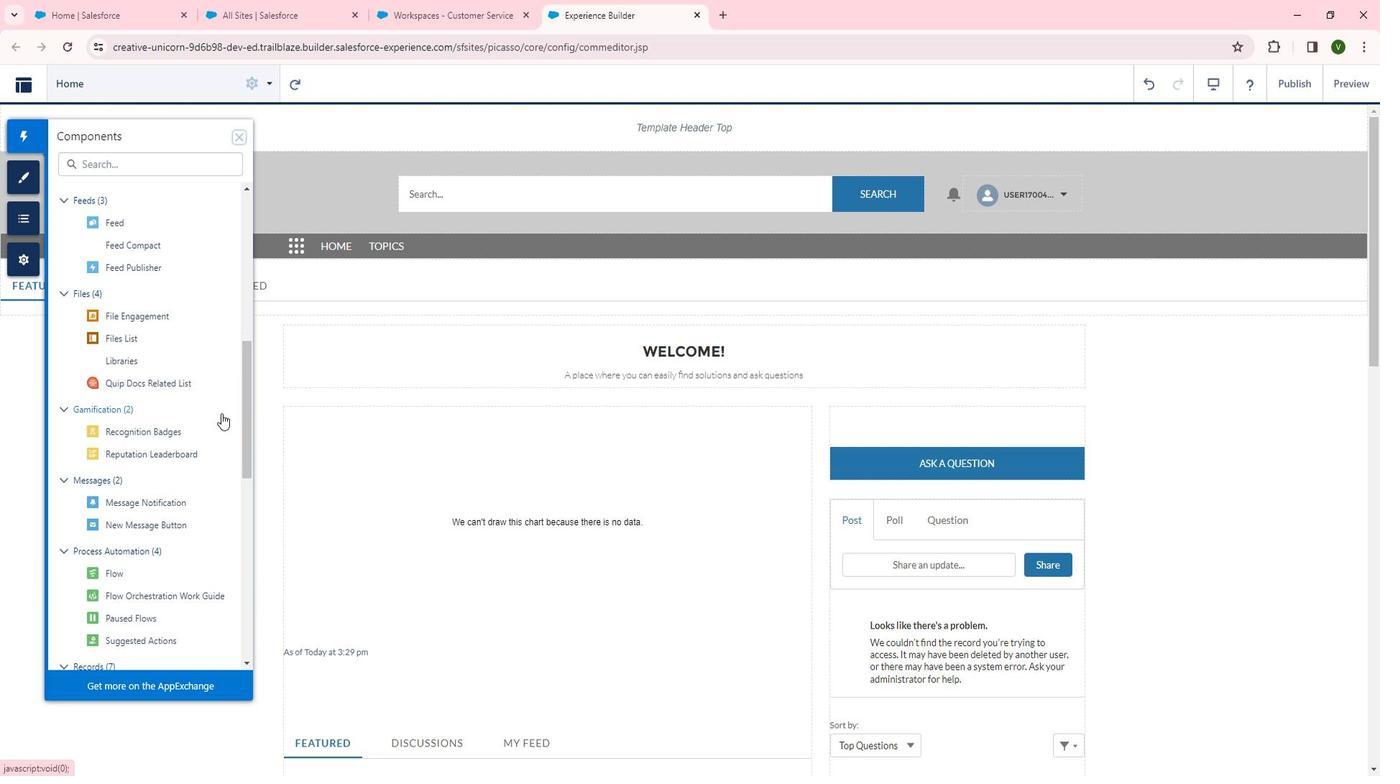 
Action: Mouse scrolled (232, 412) with delta (0, 0)
Screenshot: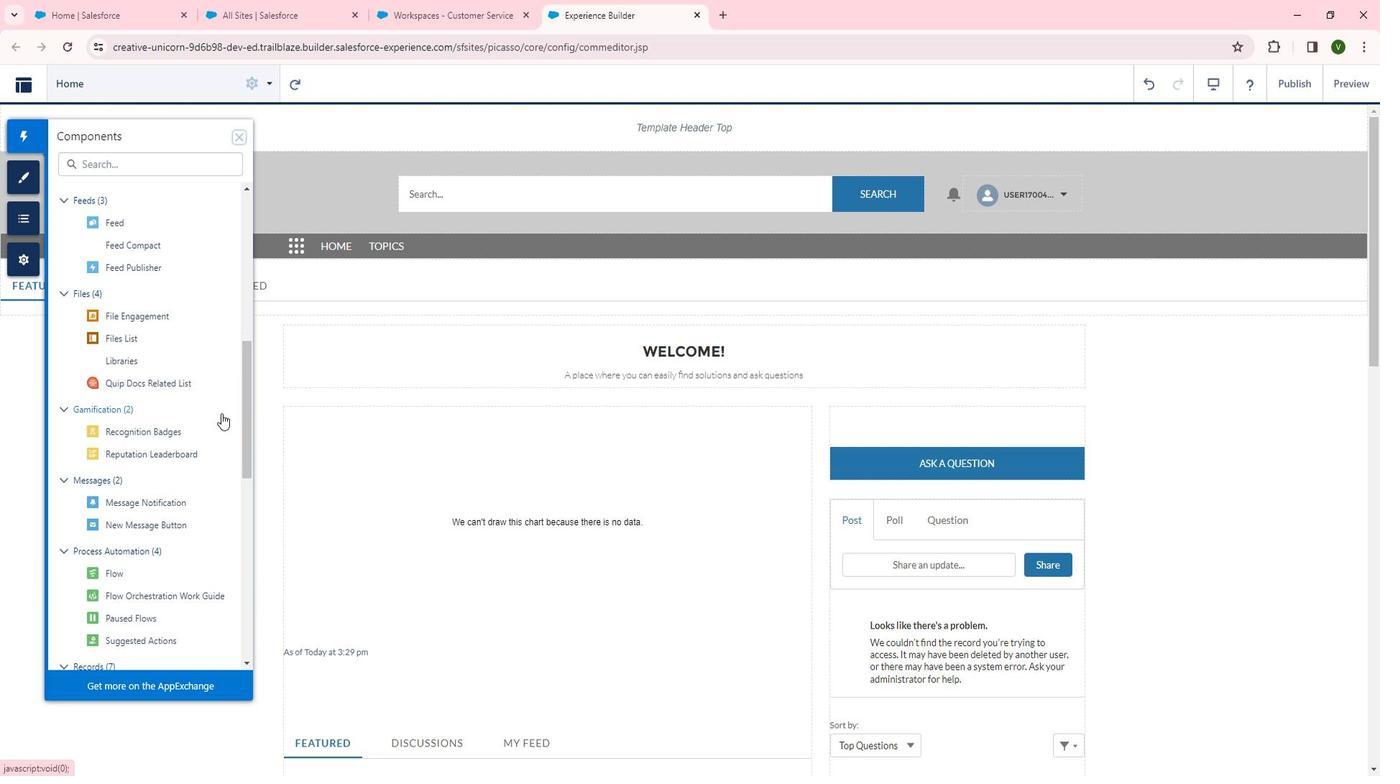 
Action: Mouse moved to (231, 413)
Screenshot: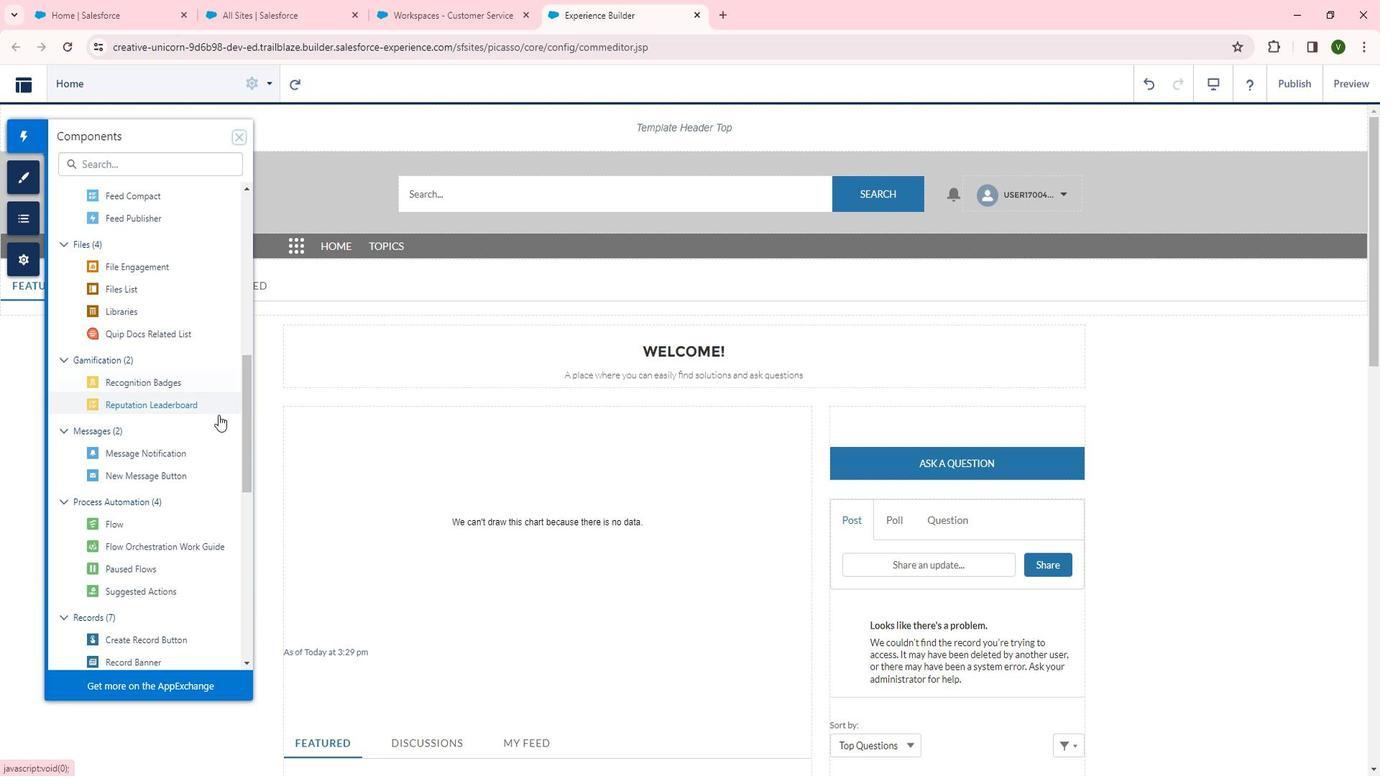 
Action: Mouse scrolled (231, 412) with delta (0, 0)
Screenshot: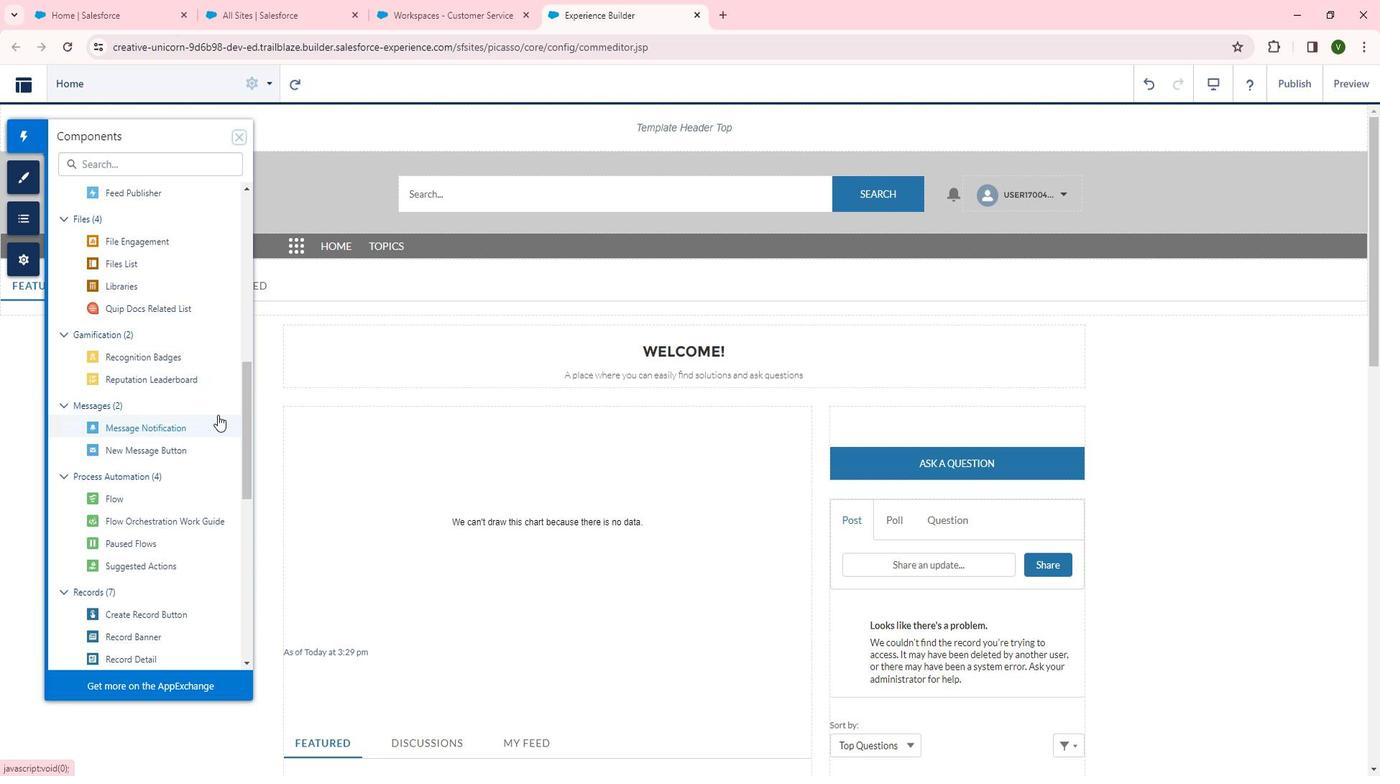 
Action: Mouse scrolled (231, 412) with delta (0, 0)
Screenshot: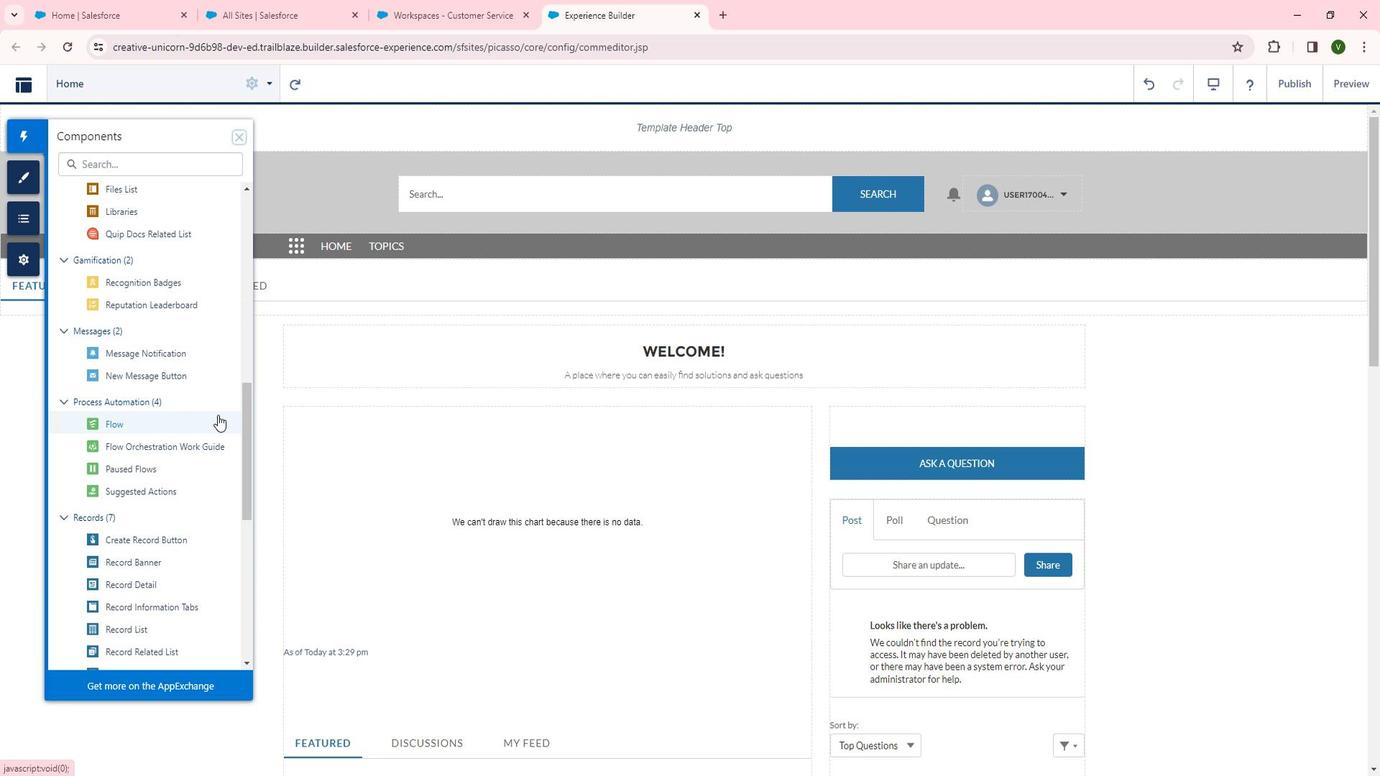 
Action: Mouse moved to (418, 414)
Screenshot: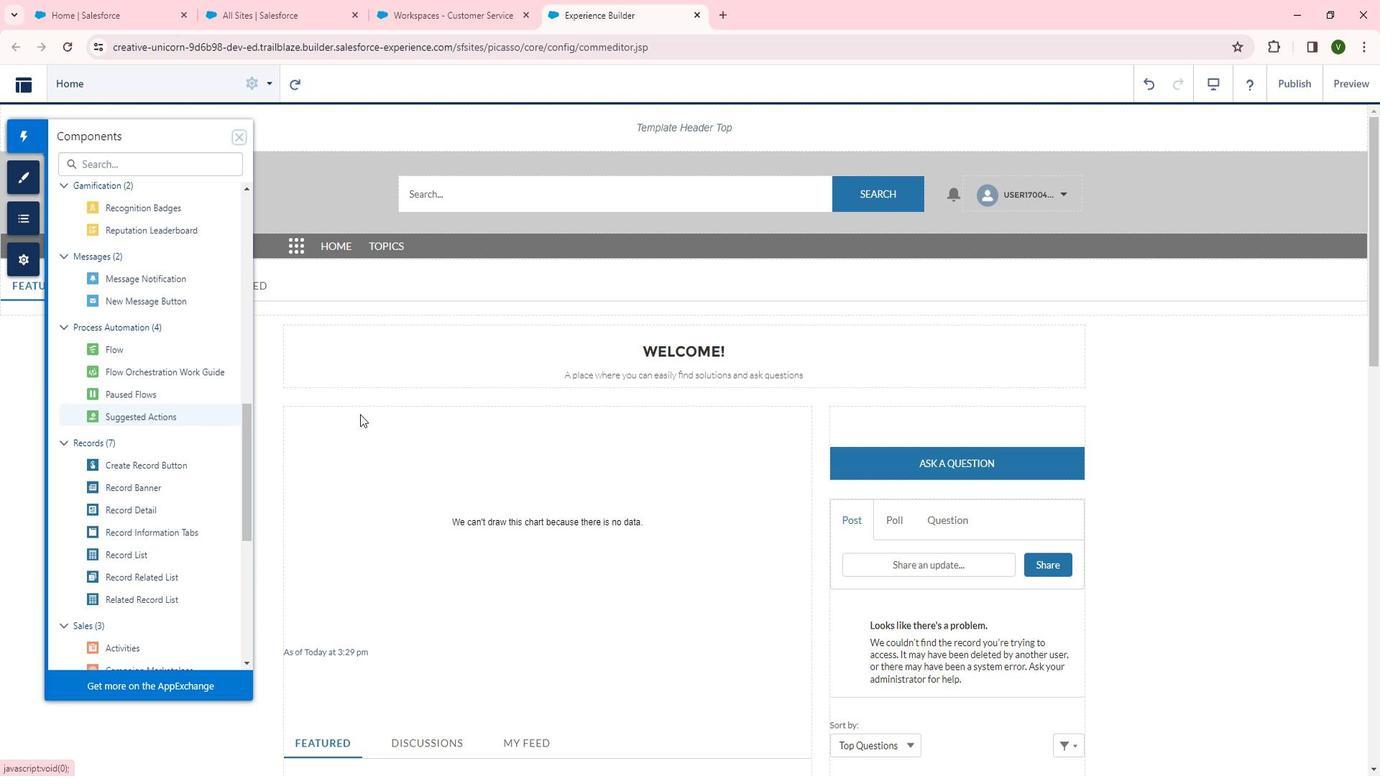 
Action: Mouse scrolled (418, 413) with delta (0, 0)
Screenshot: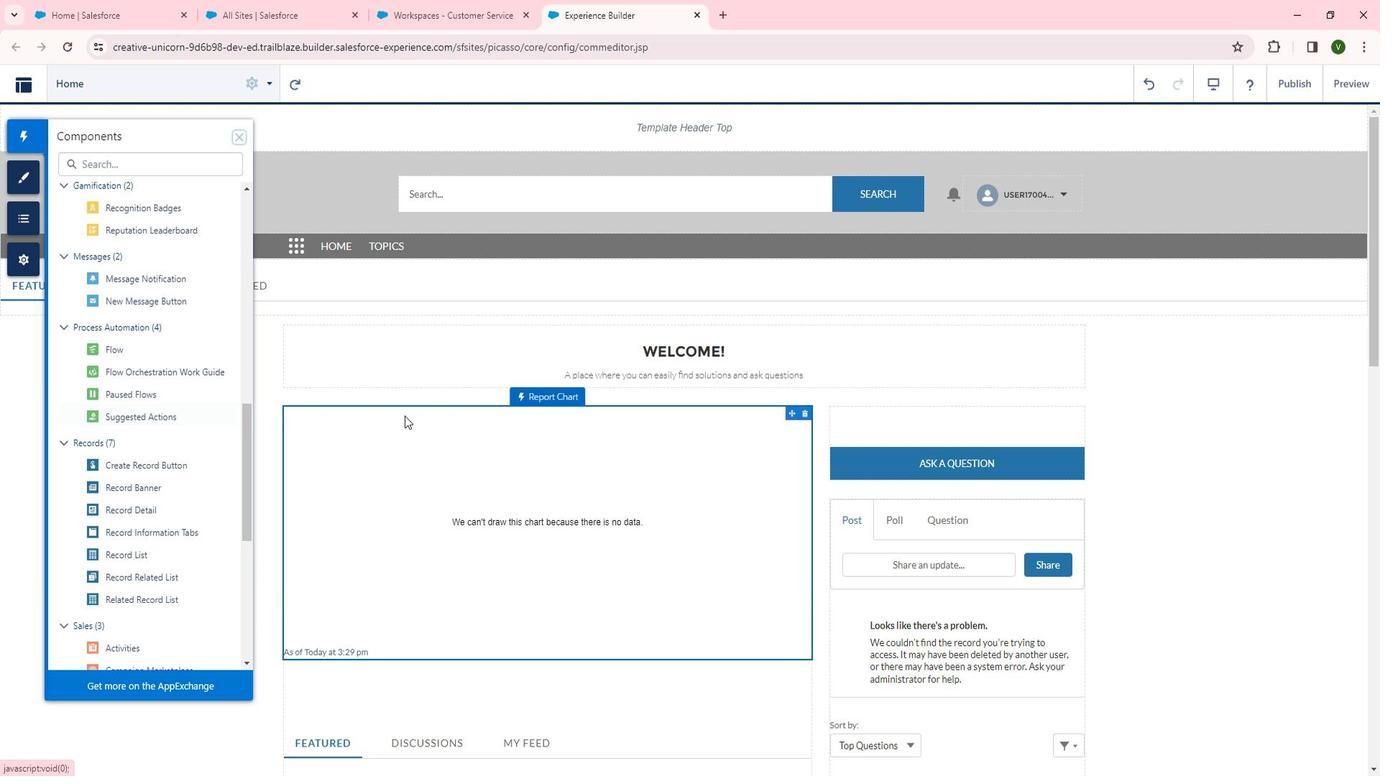 
Action: Mouse scrolled (418, 413) with delta (0, 0)
Screenshot: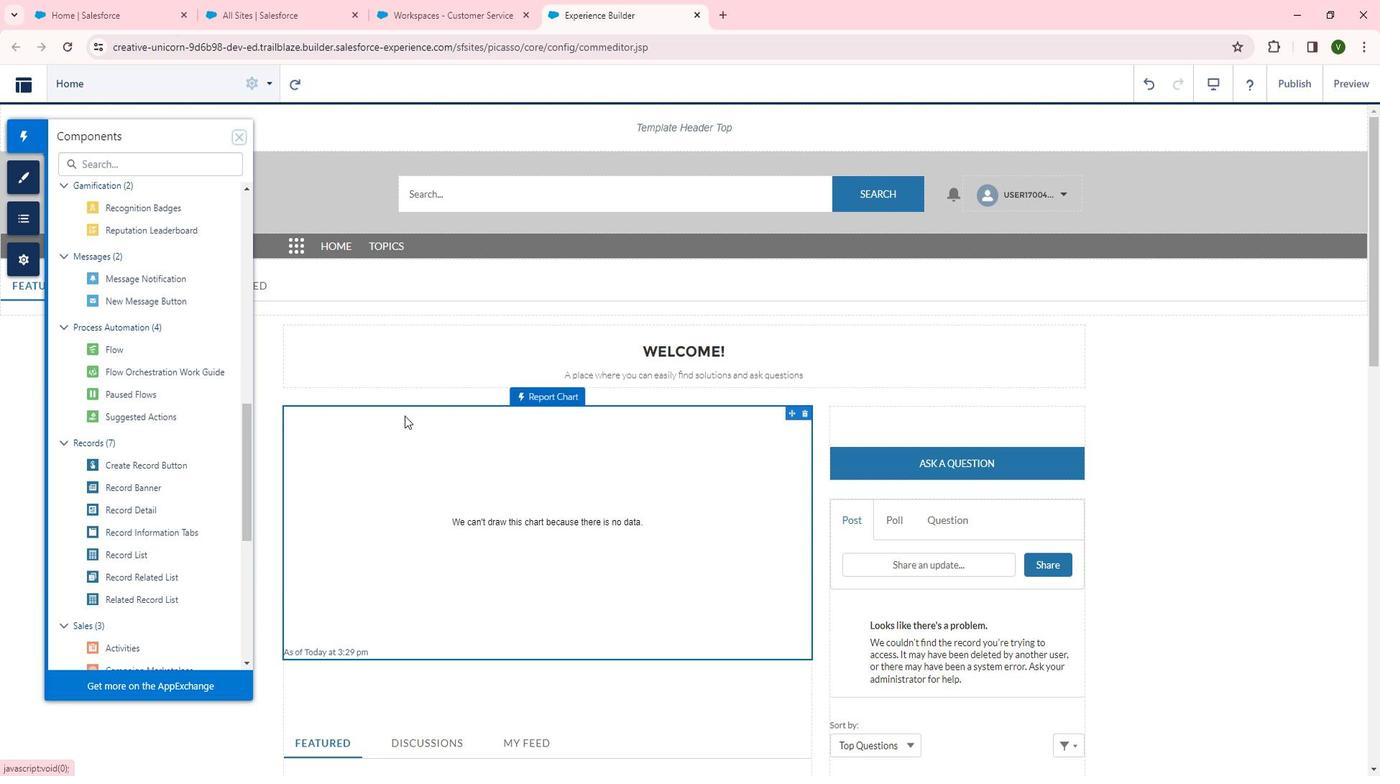 
Action: Mouse scrolled (418, 413) with delta (0, 0)
Screenshot: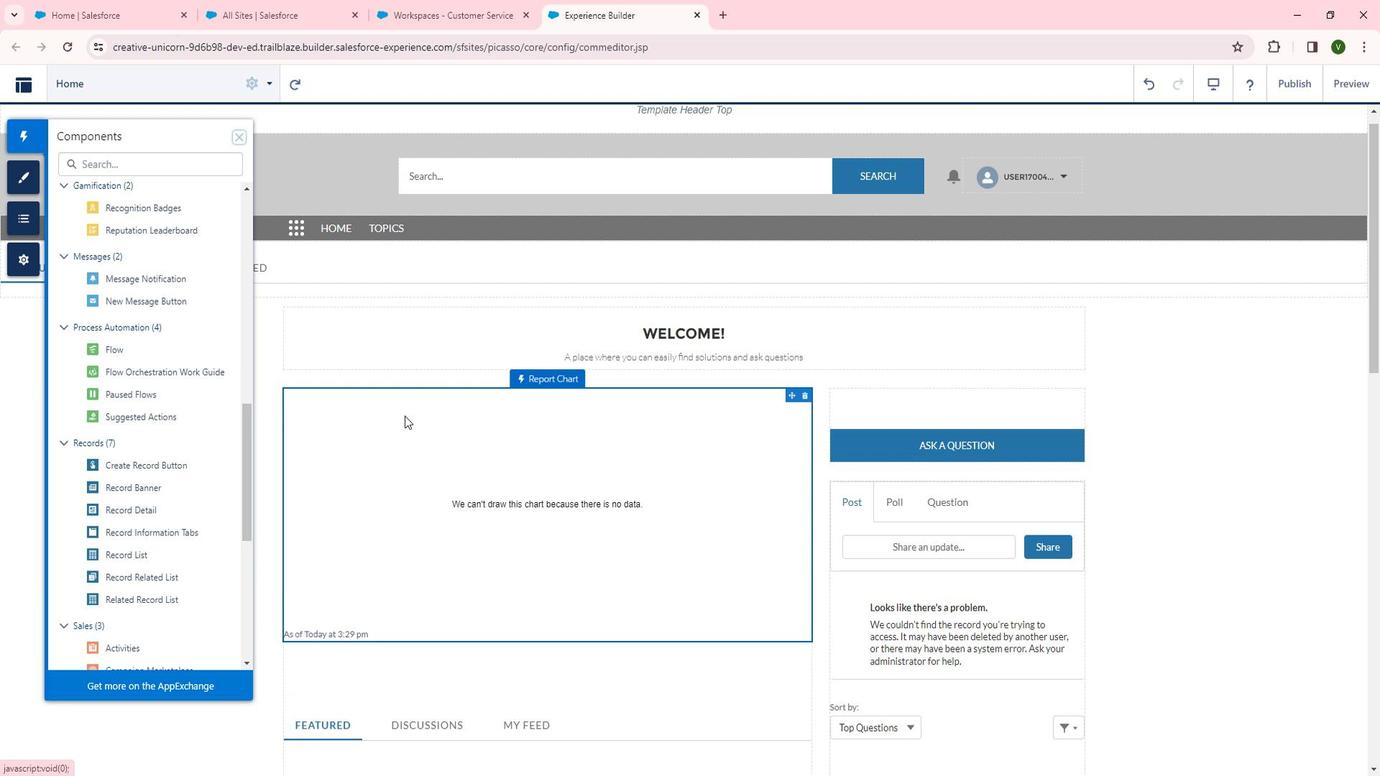 
Action: Mouse scrolled (418, 413) with delta (0, 0)
Screenshot: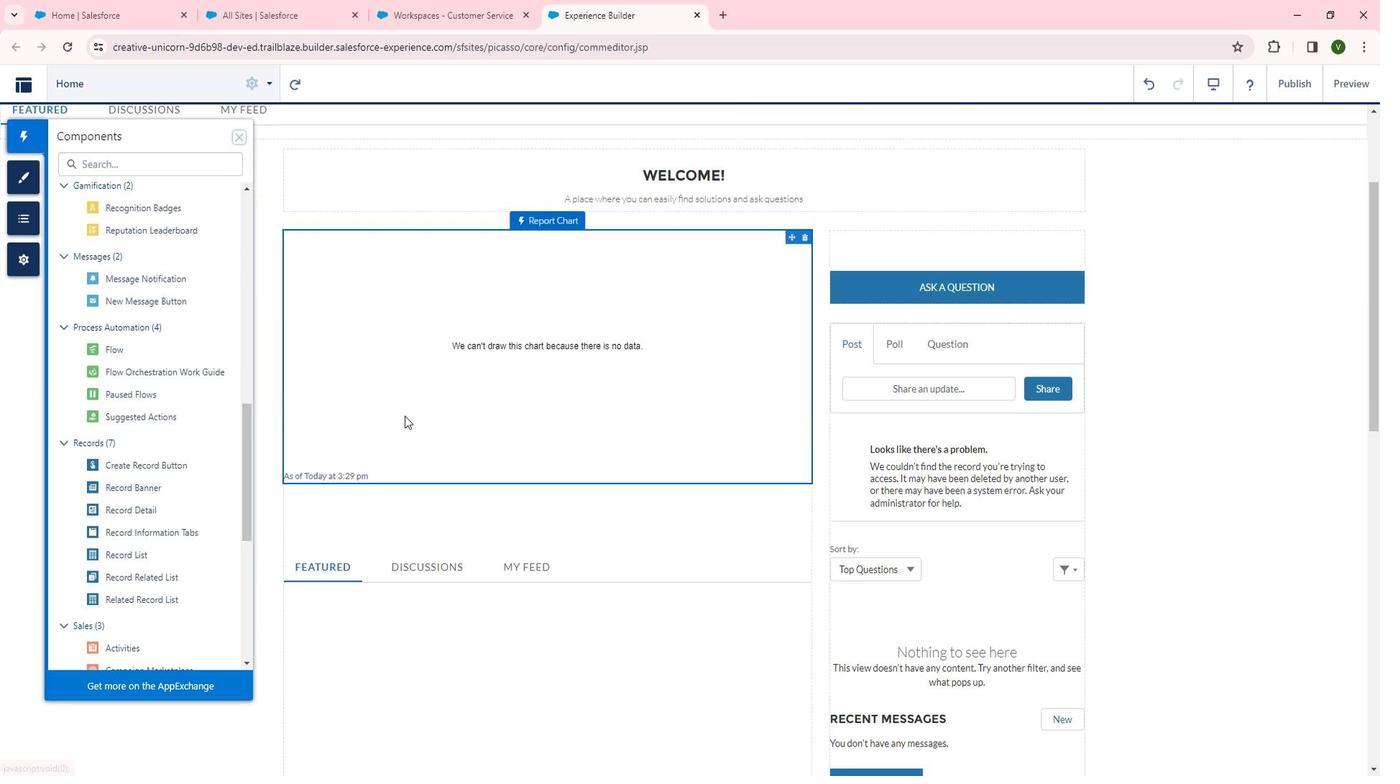 
Action: Mouse scrolled (418, 413) with delta (0, 0)
Screenshot: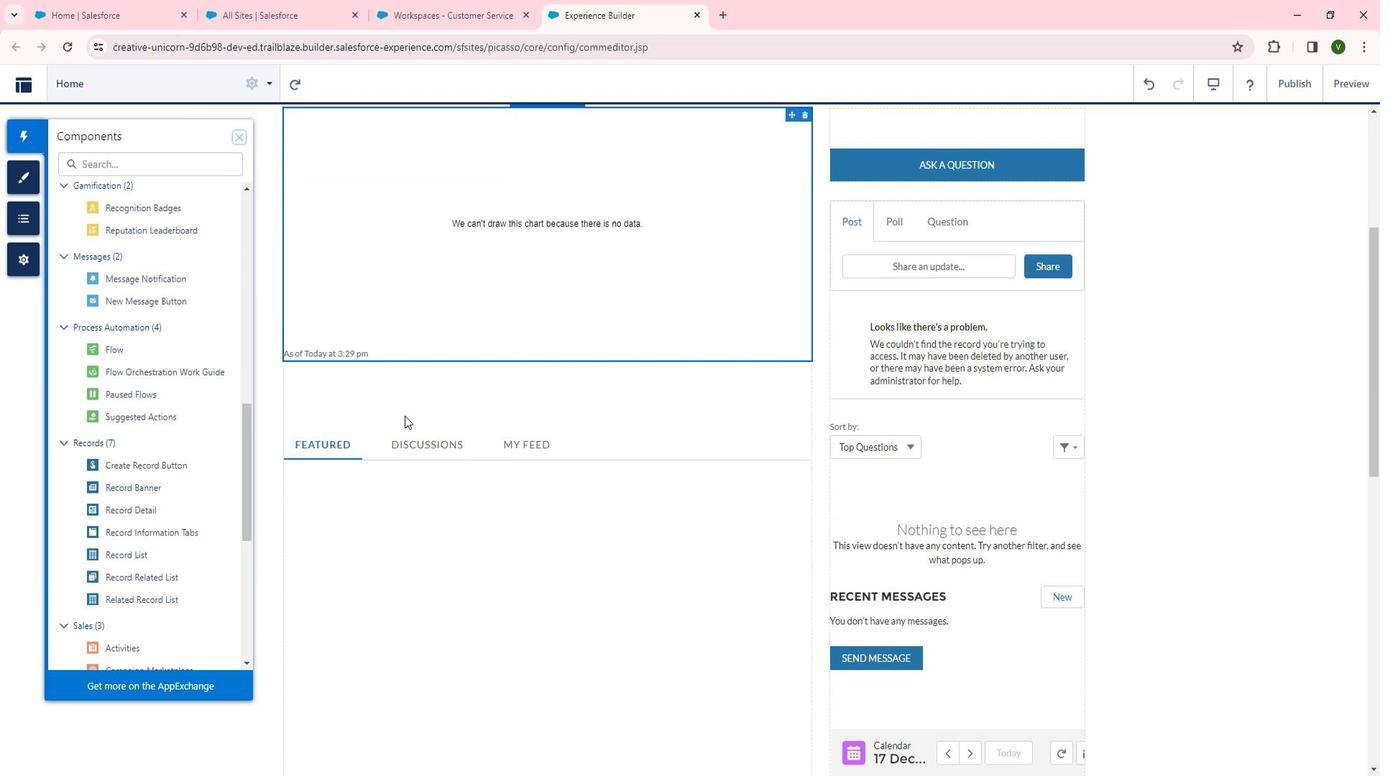 
Action: Mouse scrolled (418, 413) with delta (0, 0)
Screenshot: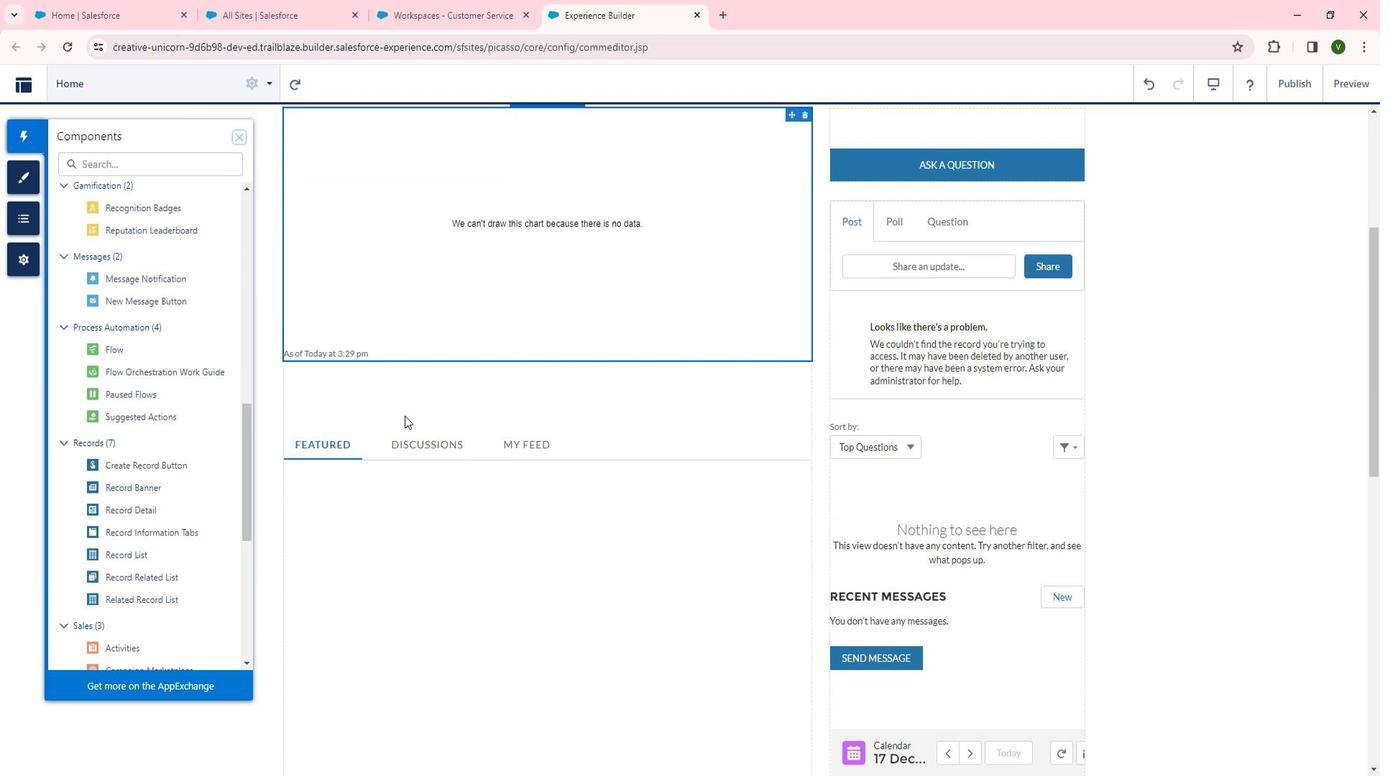 
Action: Mouse scrolled (418, 413) with delta (0, 0)
Screenshot: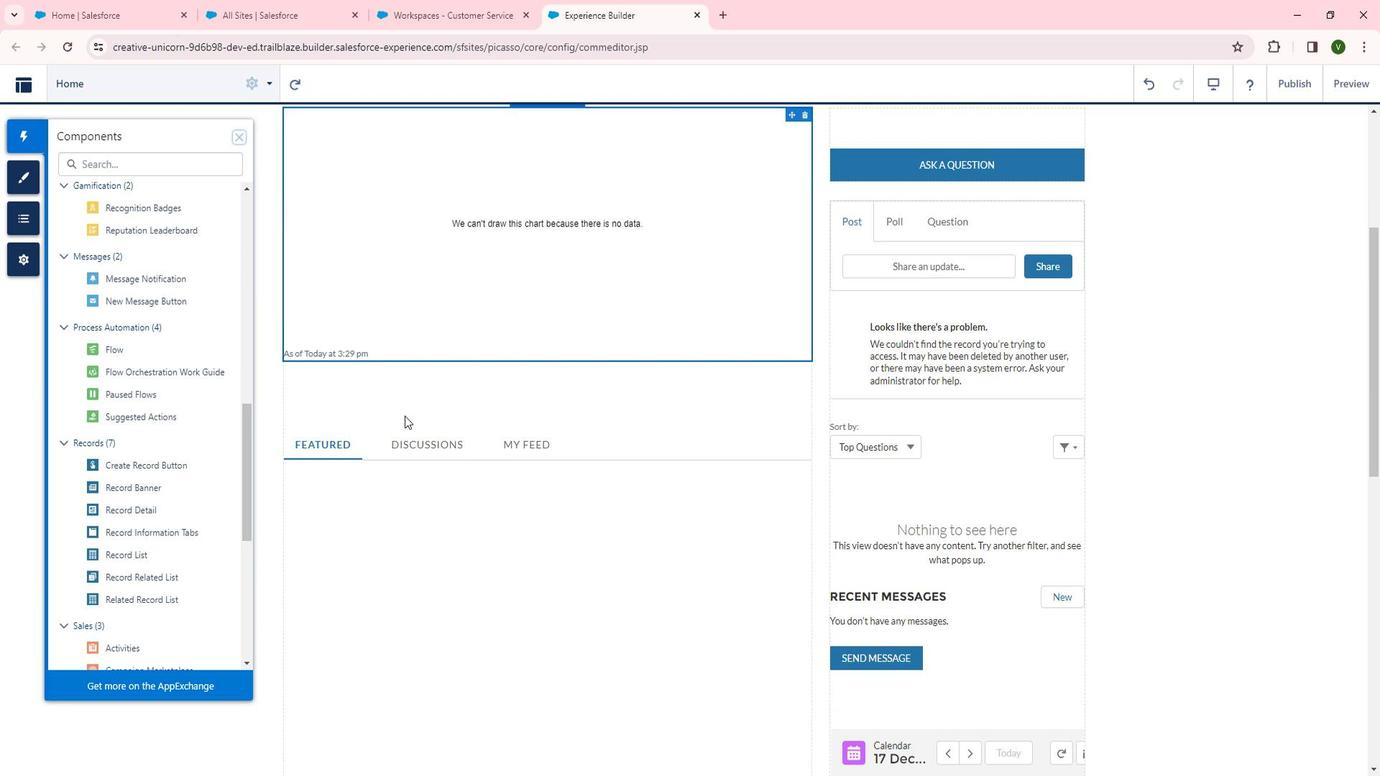 
Action: Mouse scrolled (418, 413) with delta (0, 0)
Screenshot: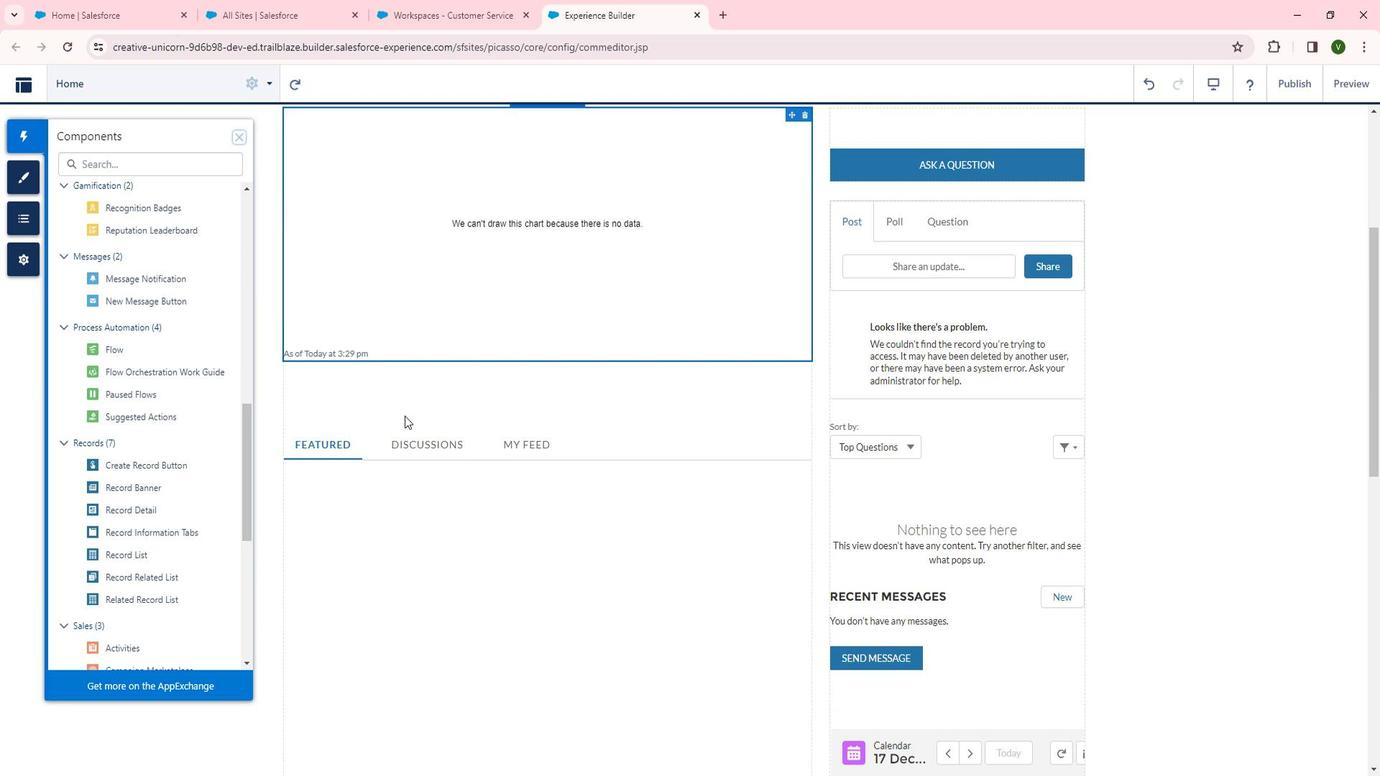 
Action: Mouse scrolled (418, 413) with delta (0, 0)
Screenshot: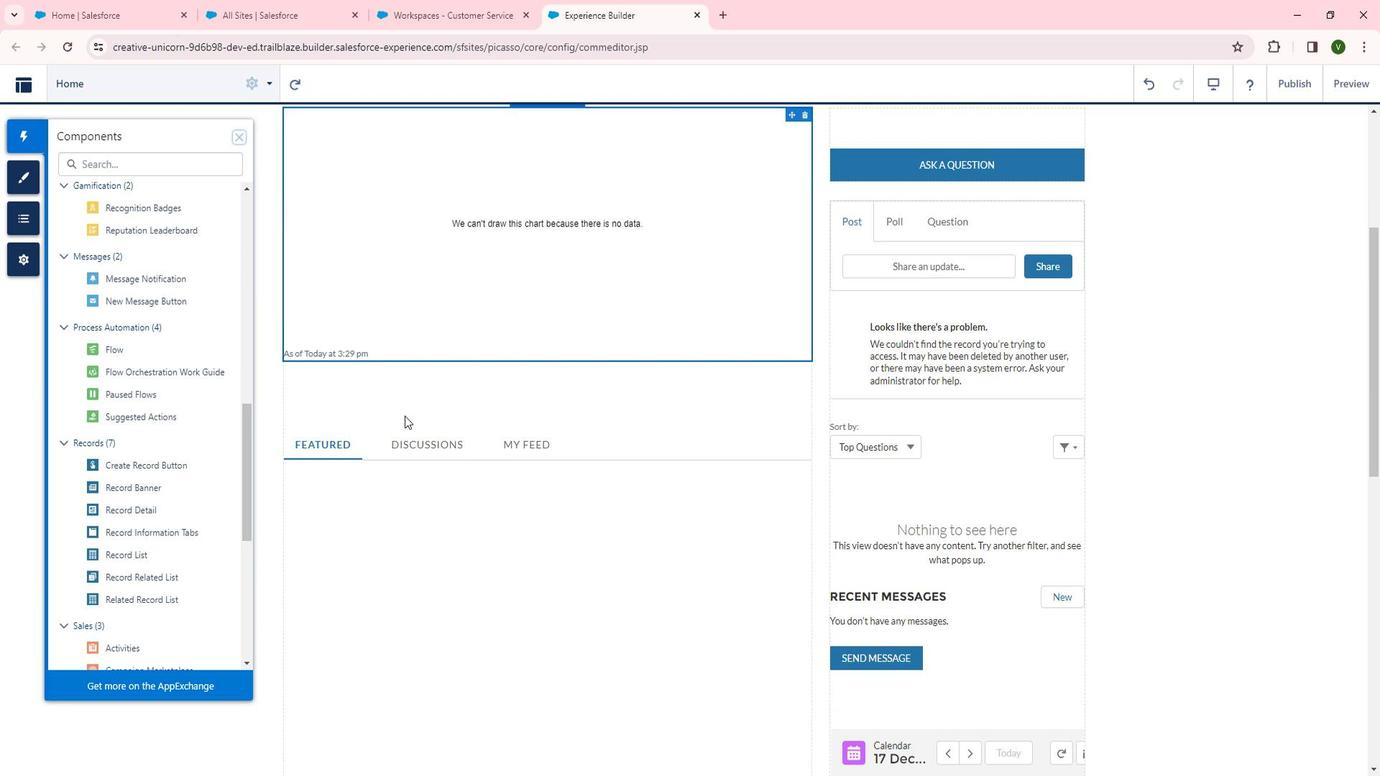 
Action: Mouse moved to (159, 392)
Screenshot: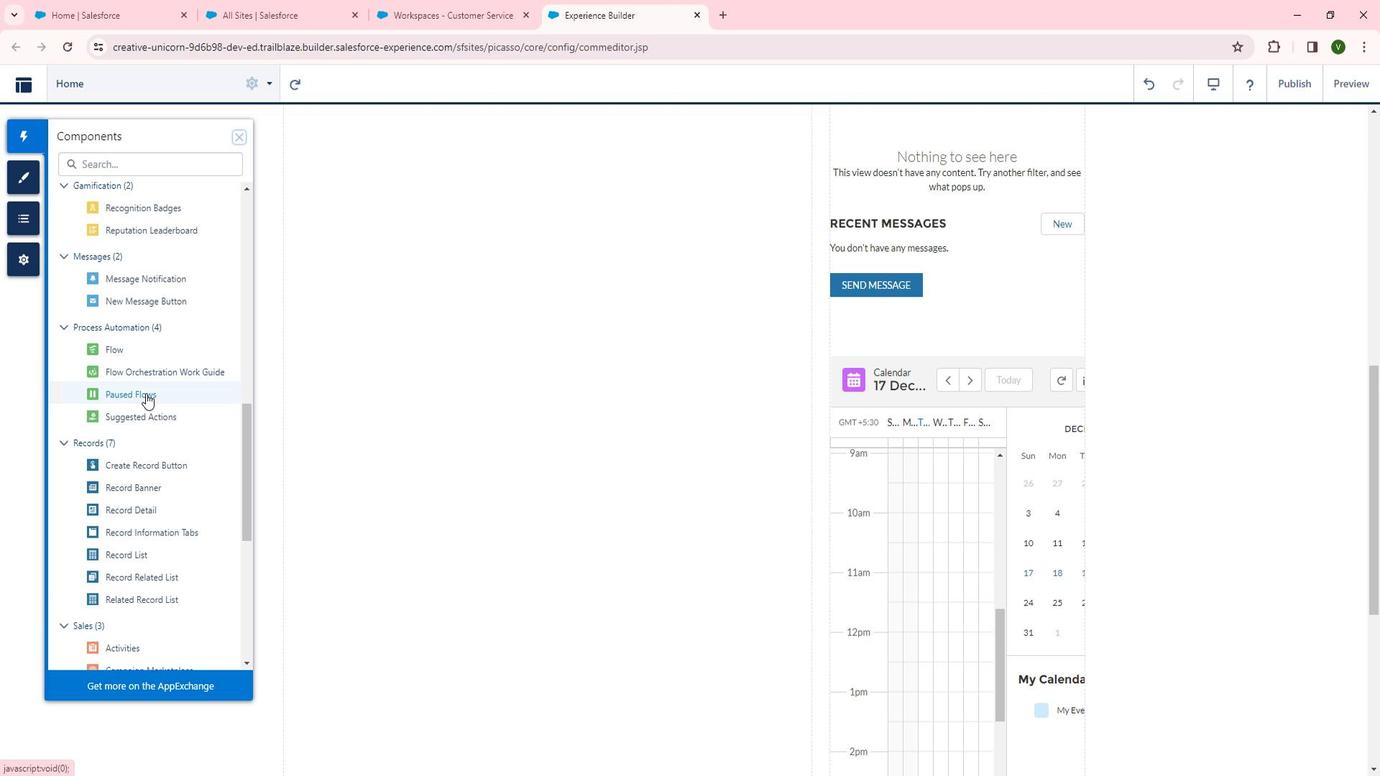
Action: Mouse pressed left at (159, 392)
Screenshot: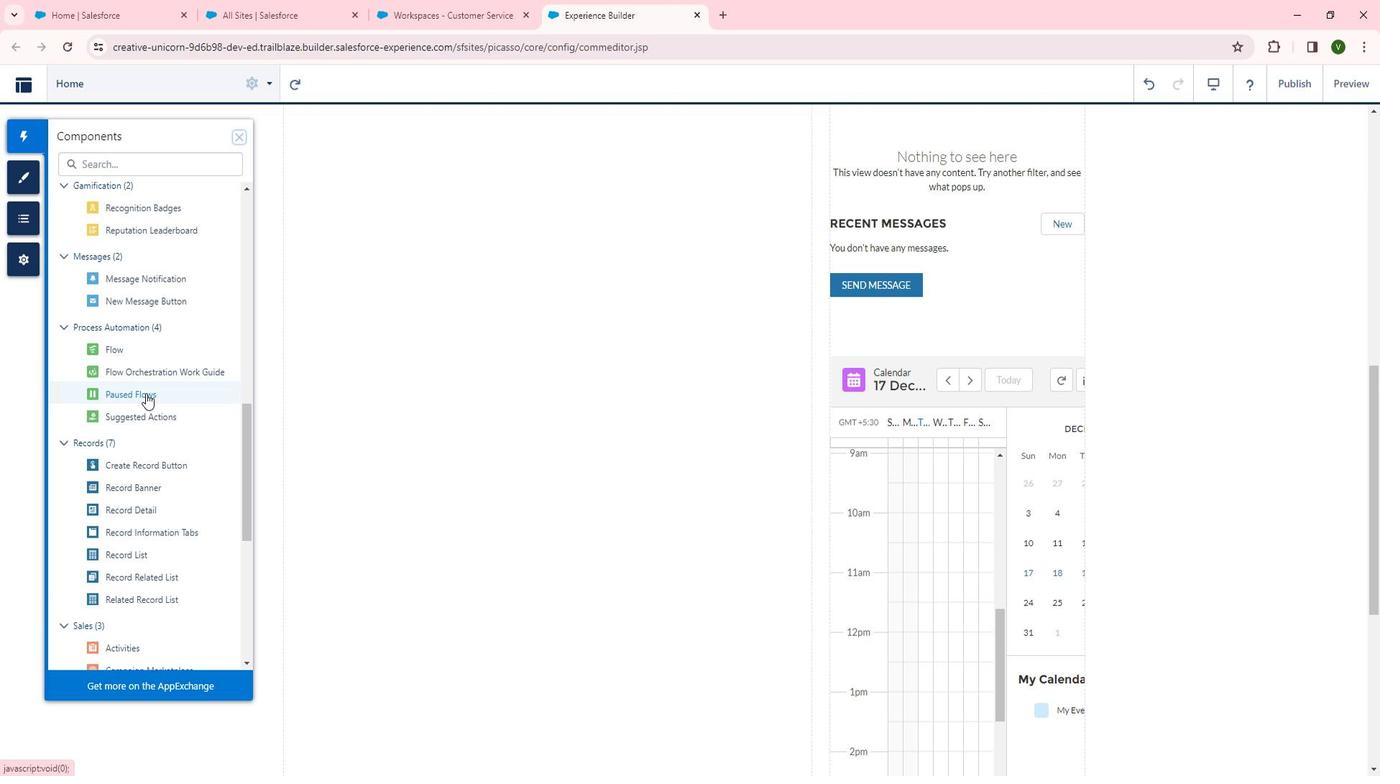 
Action: Mouse moved to (905, 311)
Screenshot: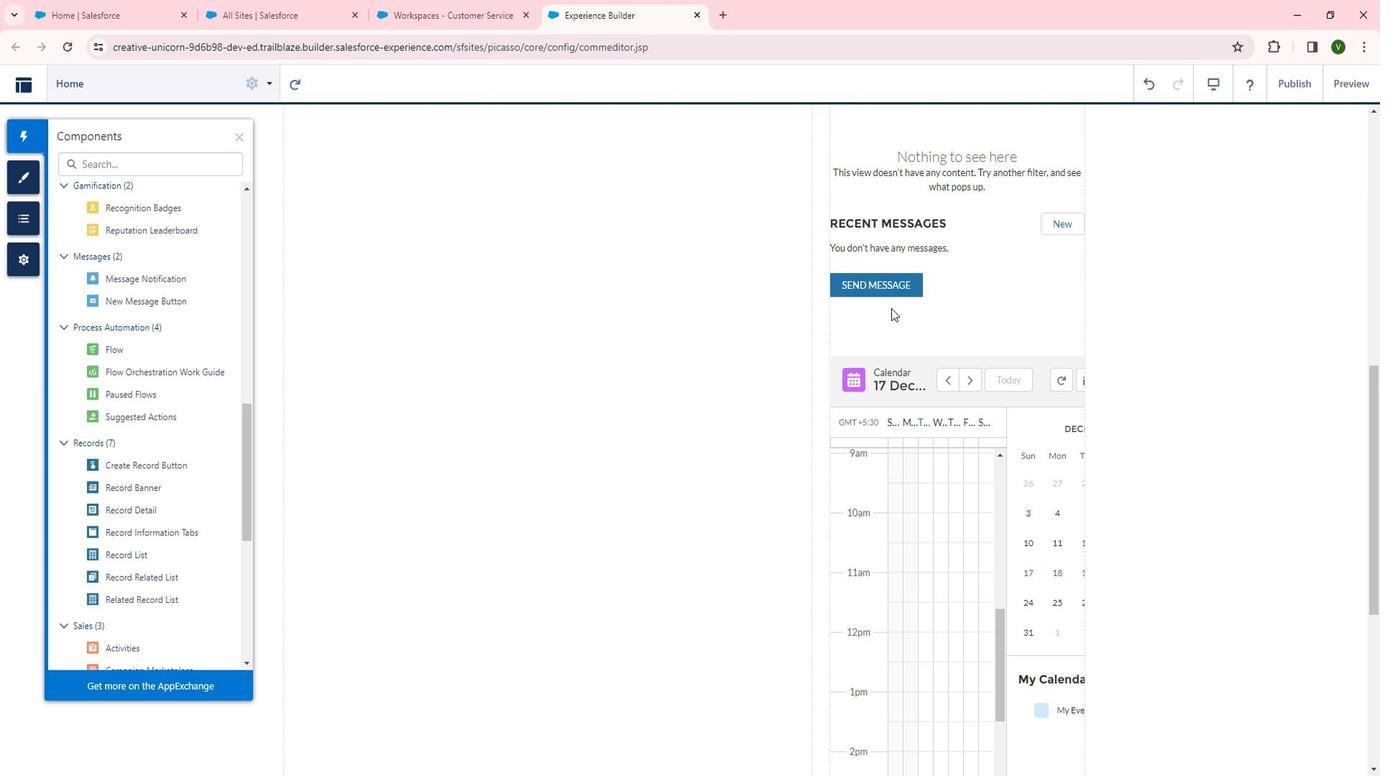 
